 Task: Search one way flight ticket for 4 adults, 2 children, 2 infants in seat and 1 infant on lap in premium economy from Portland: Portland International Airport to Riverton: Central Wyoming Regional Airport (was Riverton Regional) on 8-4-2023. Number of bags: 2 carry on bags. Price is upto 99000. Outbound departure time preference is 14:30.
Action: Mouse moved to (296, 247)
Screenshot: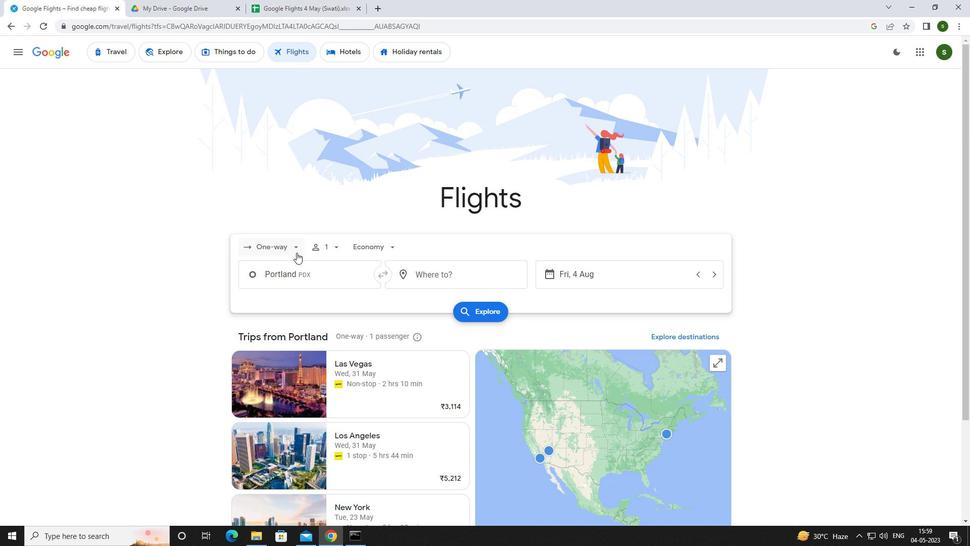 
Action: Mouse pressed left at (296, 247)
Screenshot: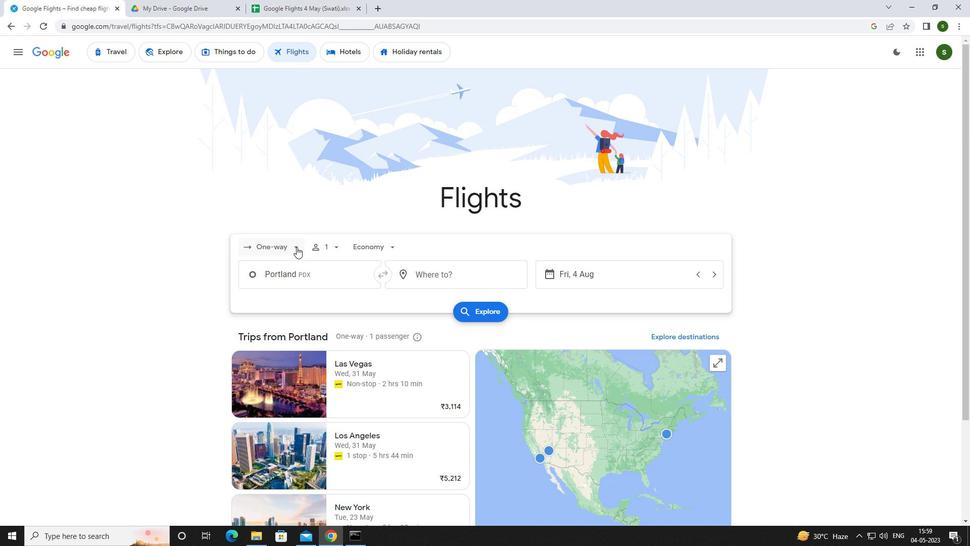 
Action: Mouse moved to (289, 293)
Screenshot: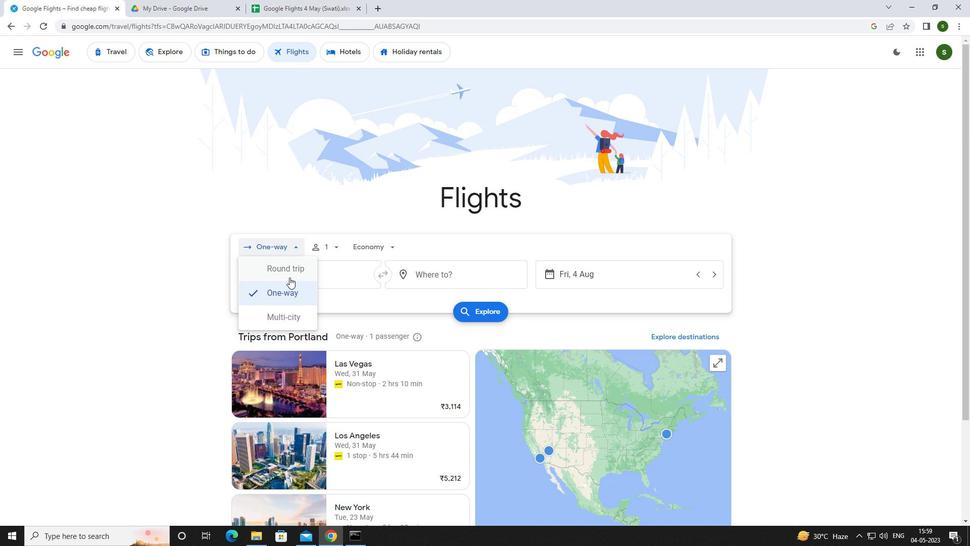
Action: Mouse pressed left at (289, 293)
Screenshot: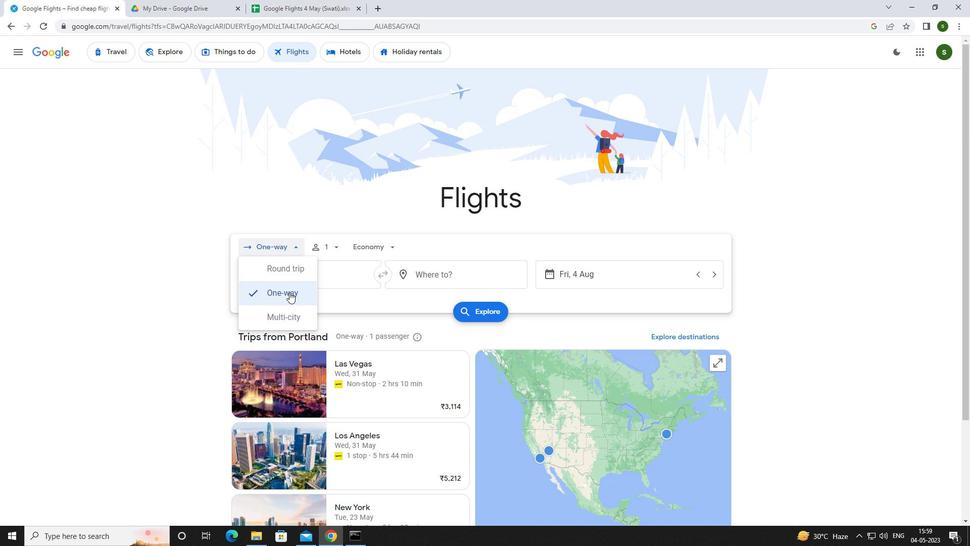 
Action: Mouse moved to (333, 252)
Screenshot: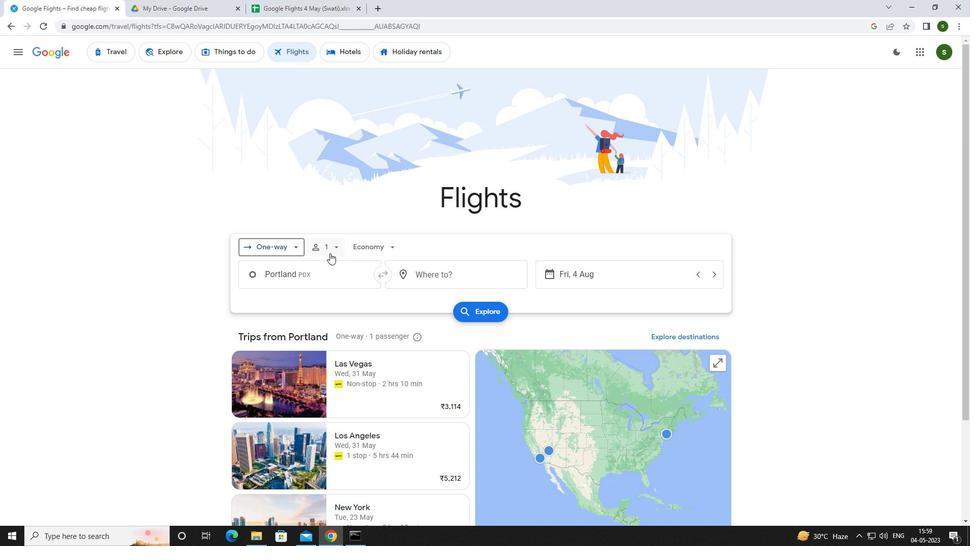 
Action: Mouse pressed left at (333, 252)
Screenshot: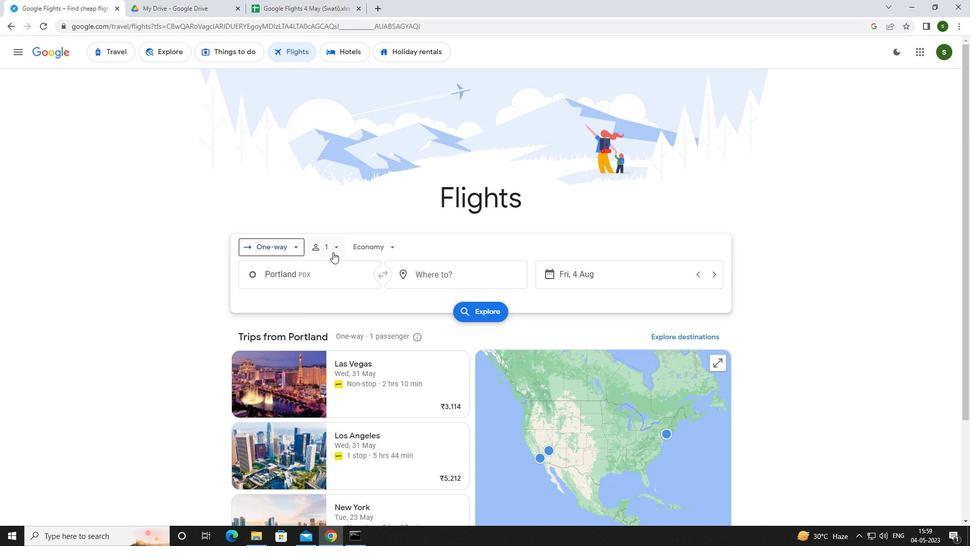 
Action: Mouse moved to (419, 270)
Screenshot: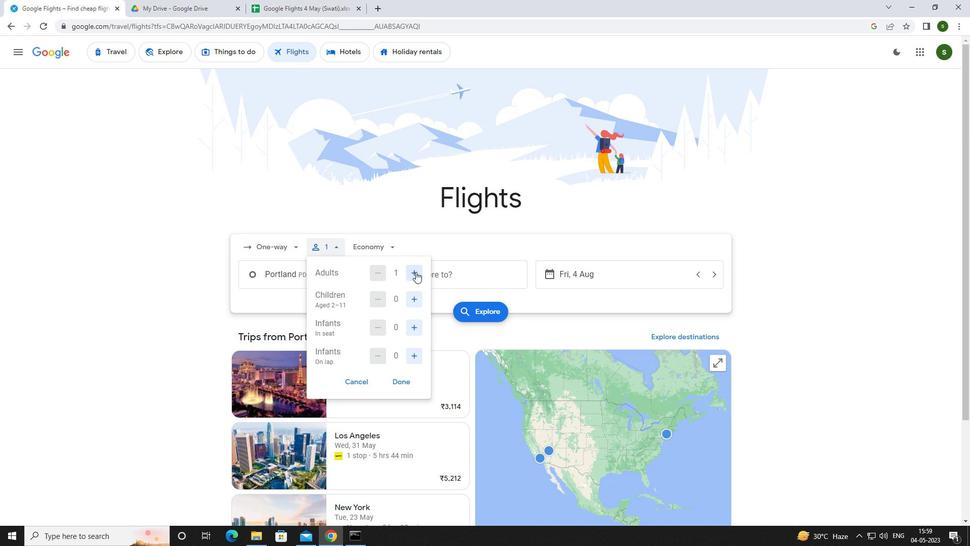 
Action: Mouse pressed left at (419, 270)
Screenshot: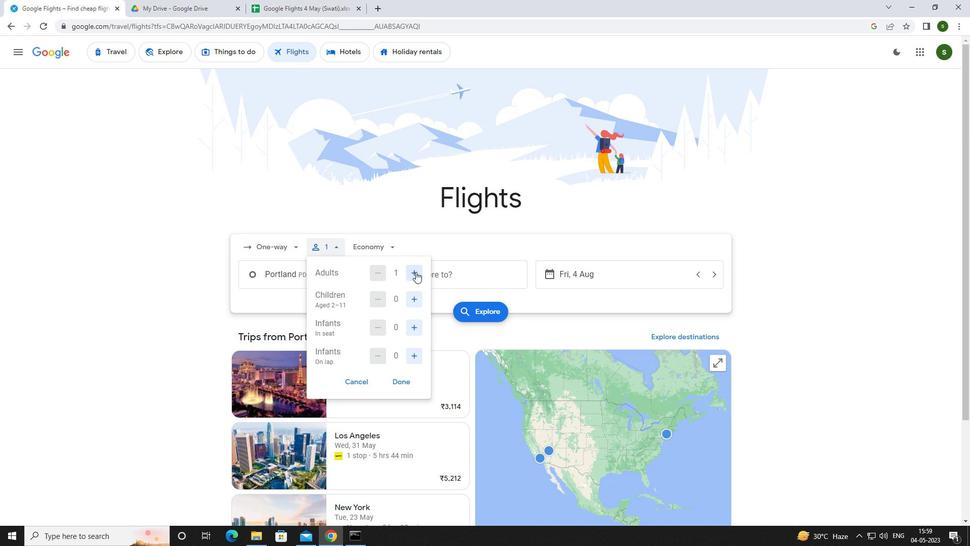 
Action: Mouse pressed left at (419, 270)
Screenshot: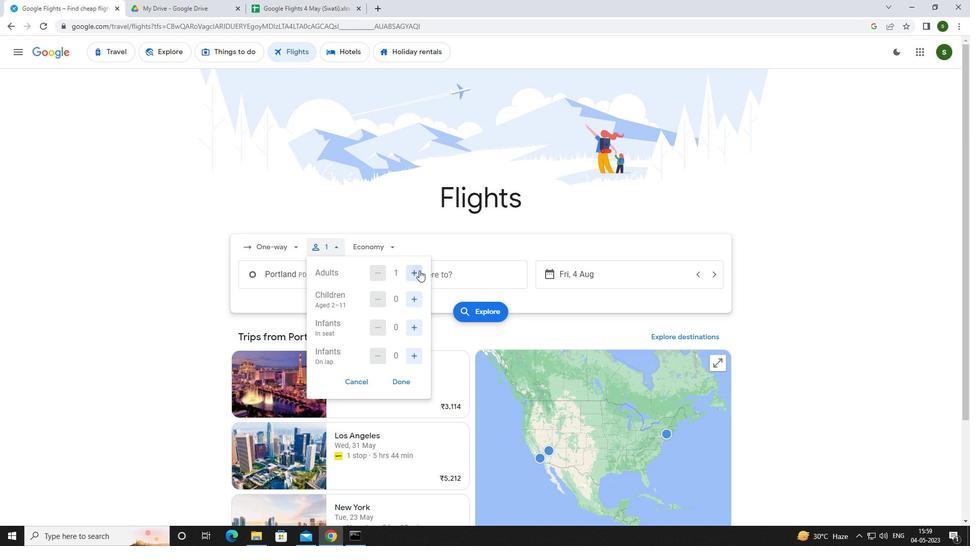 
Action: Mouse pressed left at (419, 270)
Screenshot: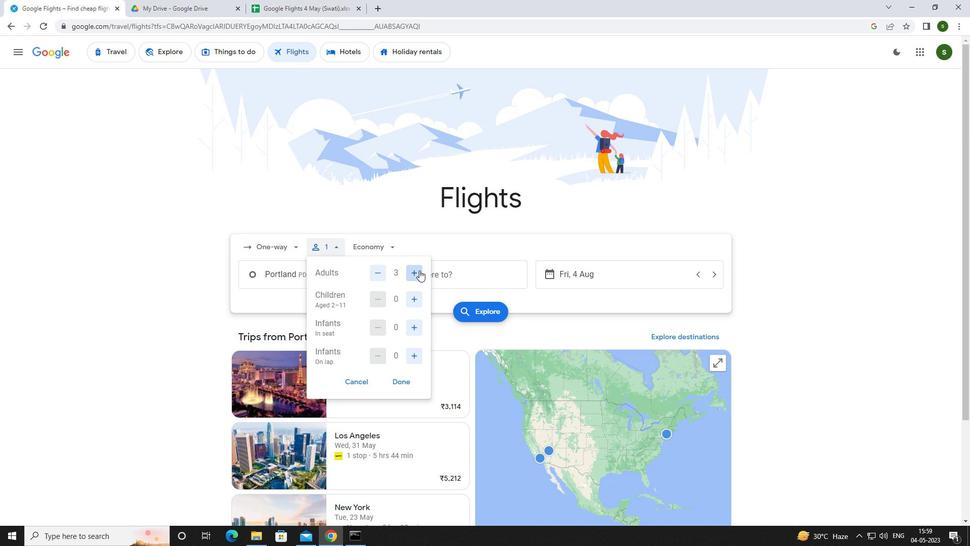 
Action: Mouse moved to (413, 299)
Screenshot: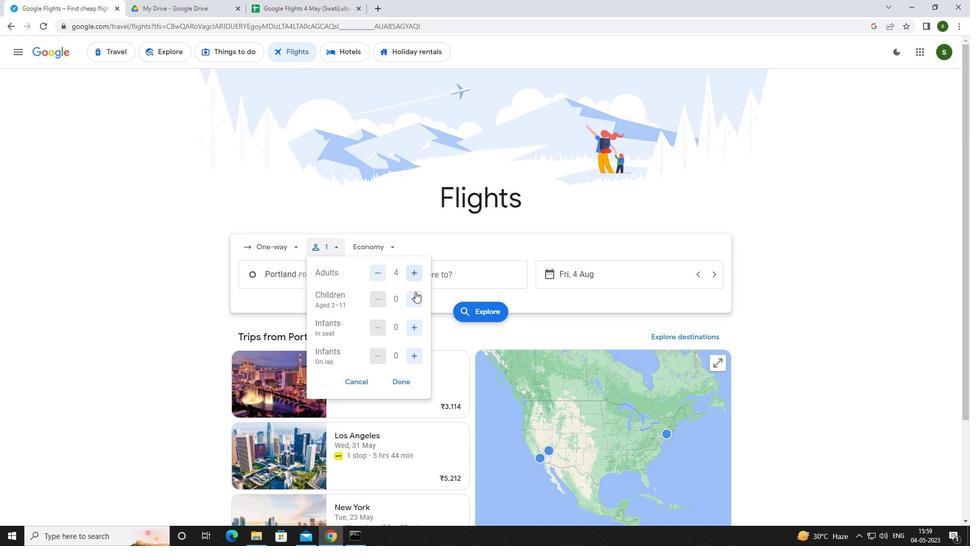 
Action: Mouse pressed left at (413, 299)
Screenshot: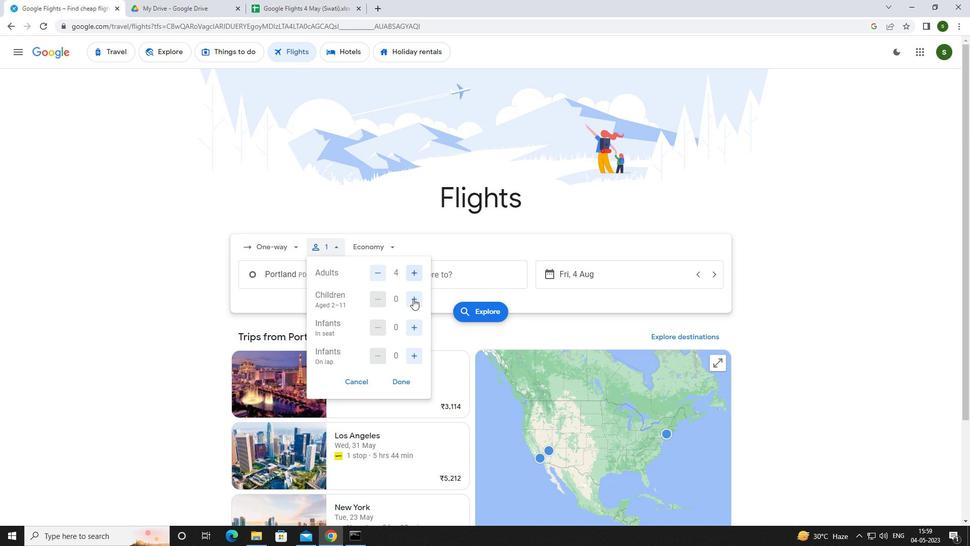
Action: Mouse pressed left at (413, 299)
Screenshot: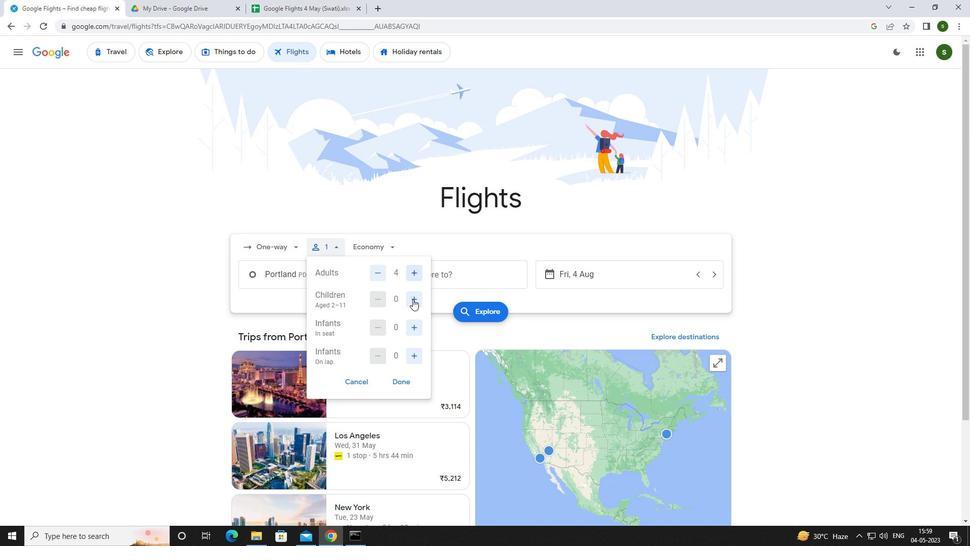 
Action: Mouse moved to (416, 325)
Screenshot: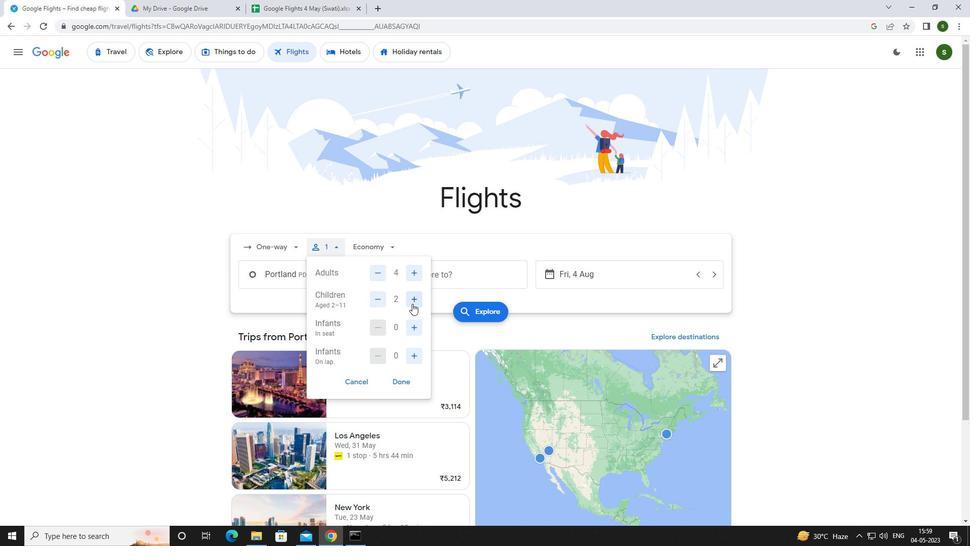 
Action: Mouse pressed left at (416, 325)
Screenshot: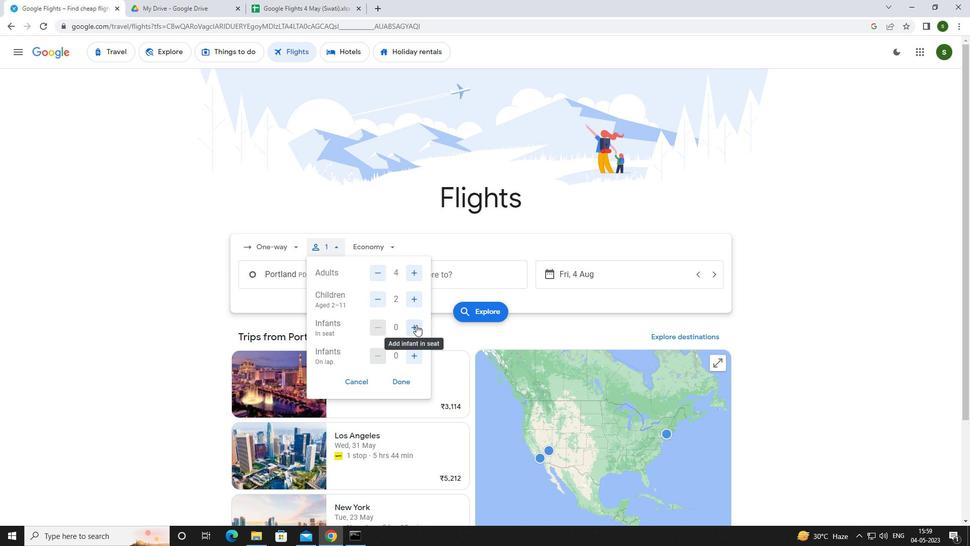 
Action: Mouse pressed left at (416, 325)
Screenshot: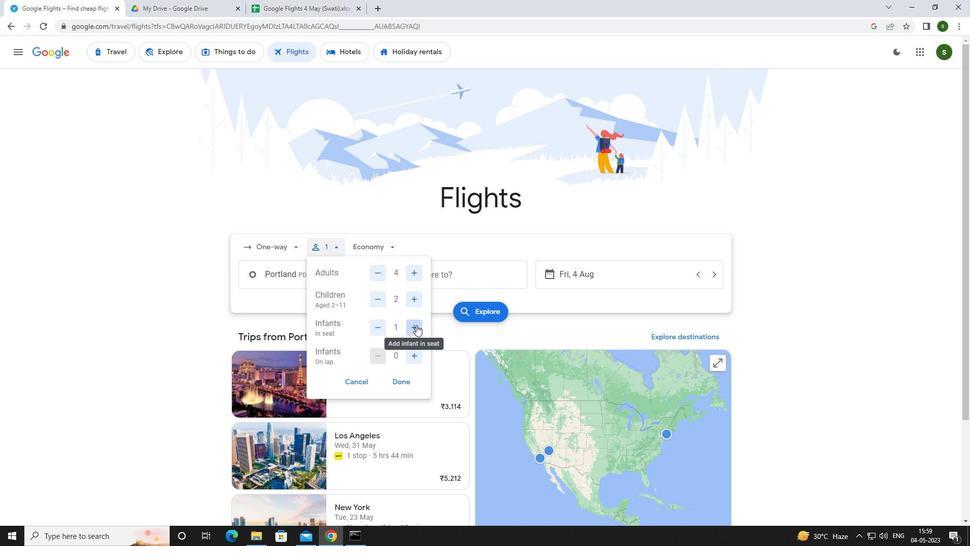 
Action: Mouse moved to (416, 356)
Screenshot: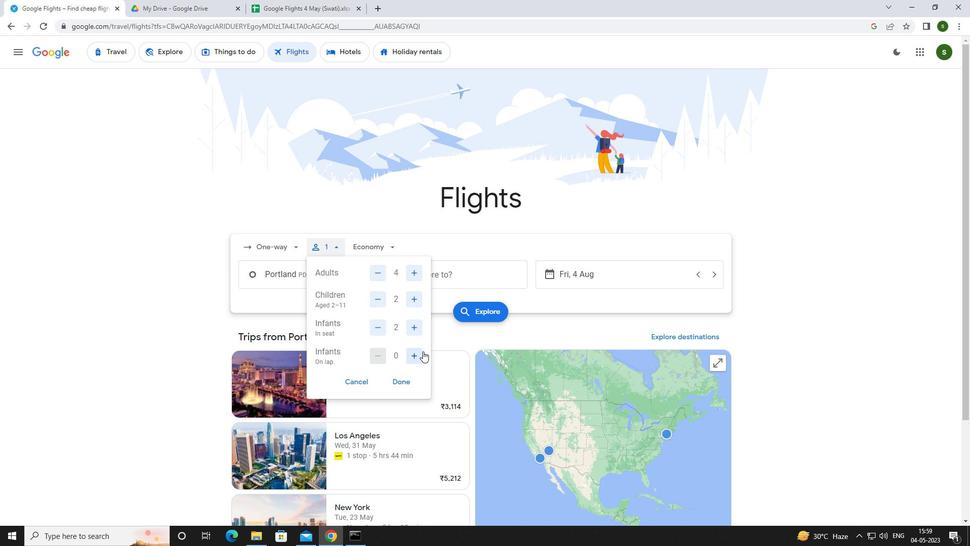 
Action: Mouse pressed left at (416, 356)
Screenshot: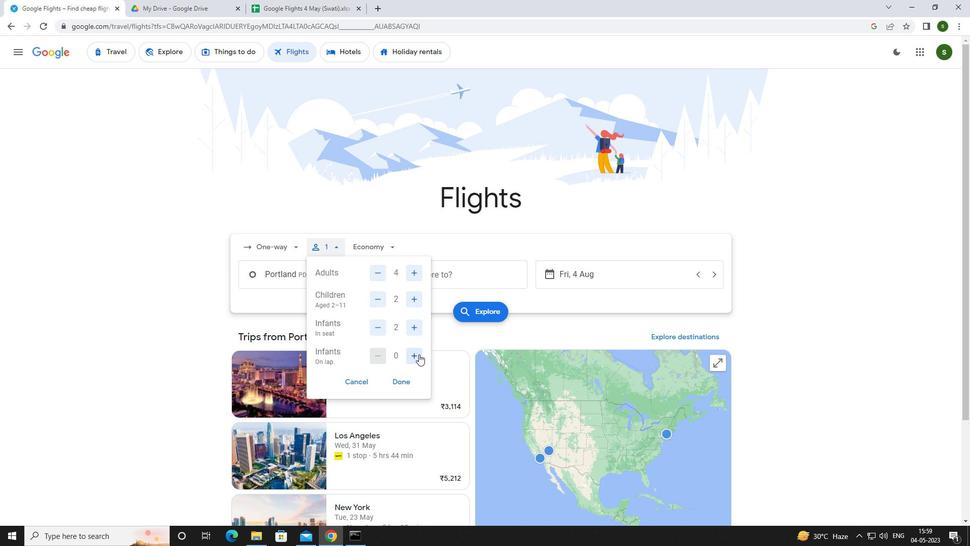 
Action: Mouse moved to (389, 249)
Screenshot: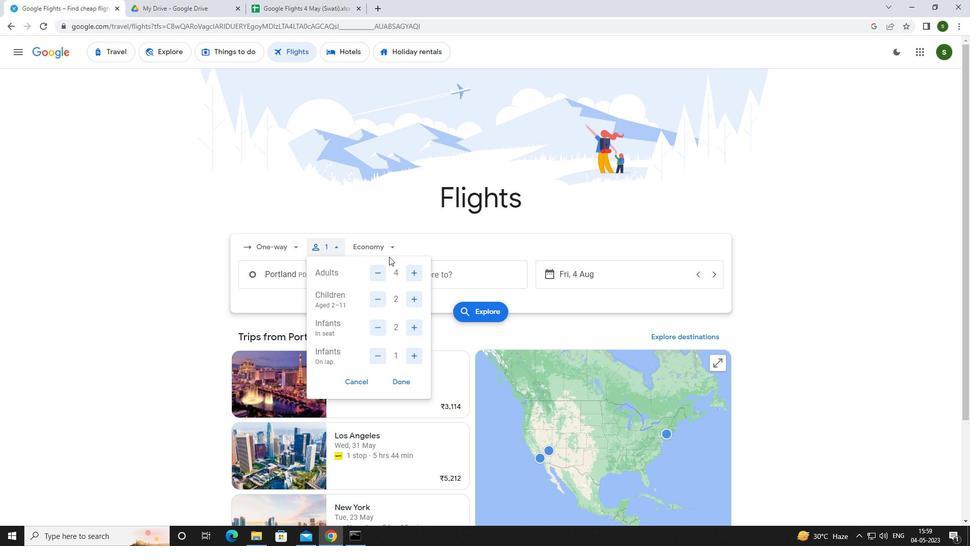 
Action: Mouse pressed left at (389, 249)
Screenshot: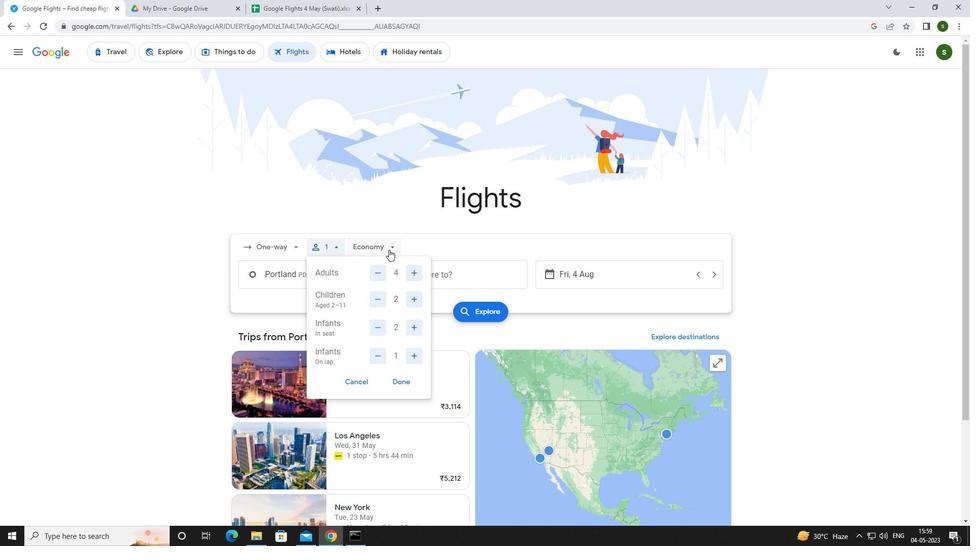 
Action: Mouse moved to (399, 292)
Screenshot: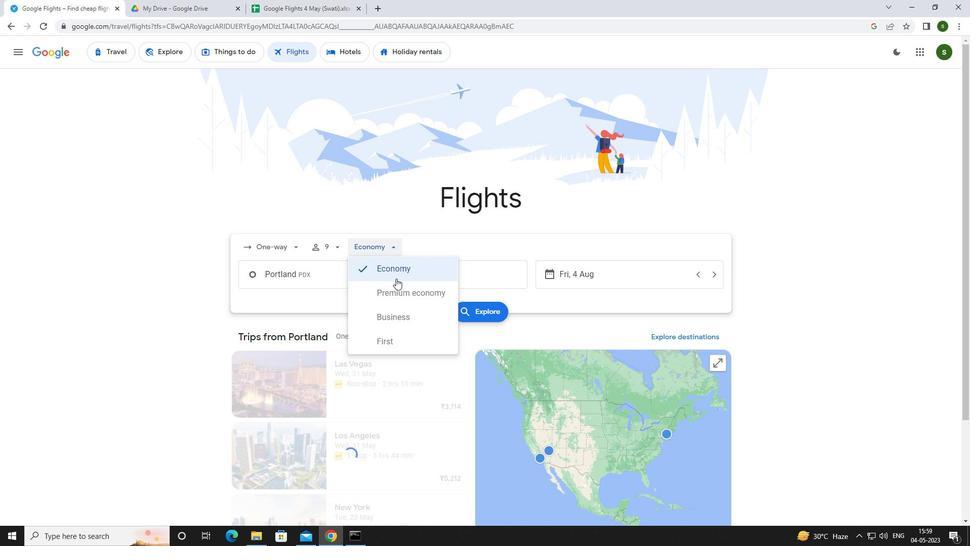 
Action: Mouse pressed left at (399, 292)
Screenshot: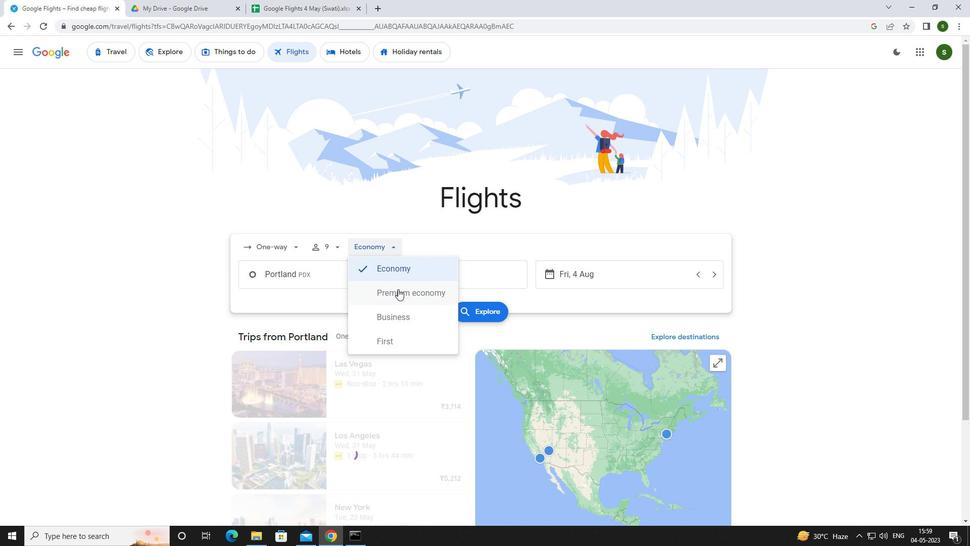 
Action: Mouse moved to (342, 278)
Screenshot: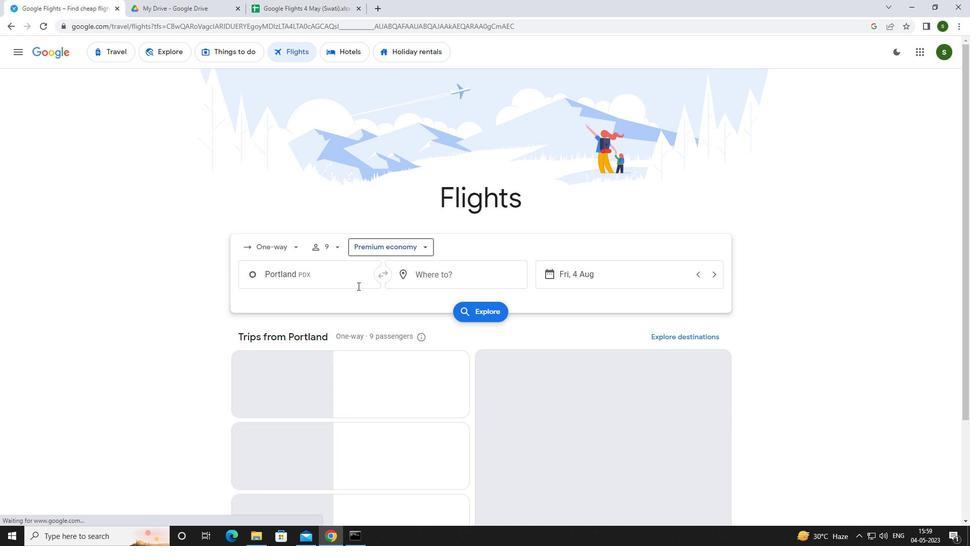 
Action: Mouse pressed left at (342, 278)
Screenshot: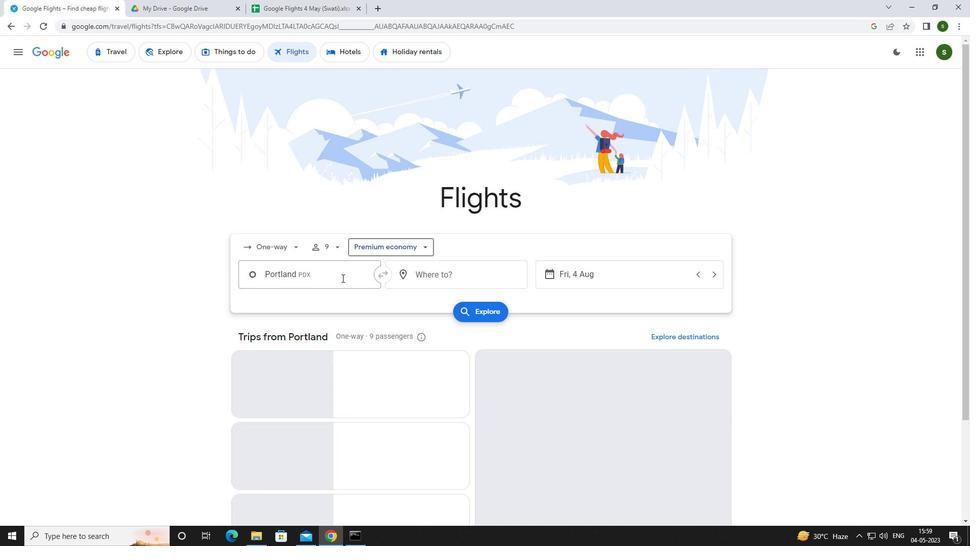 
Action: Mouse moved to (342, 276)
Screenshot: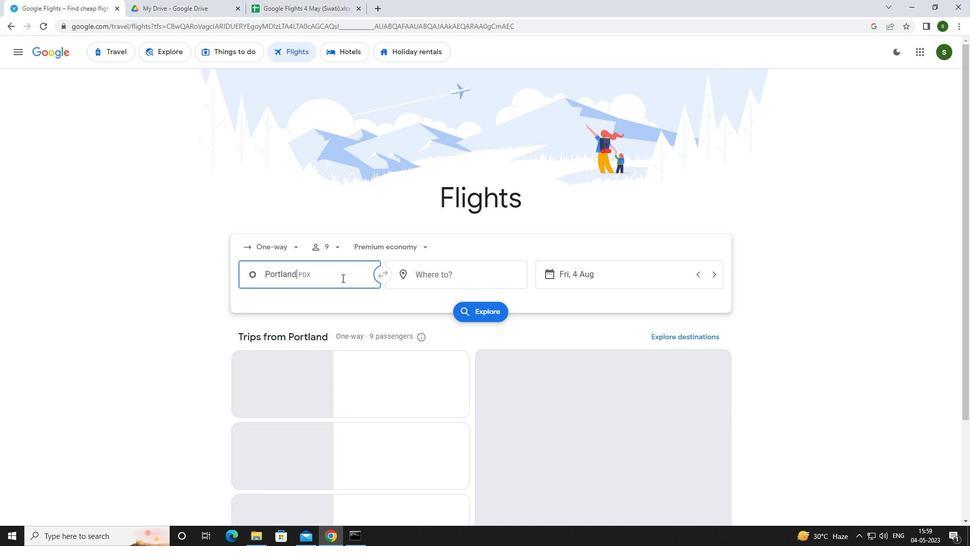
Action: Key pressed <Key.caps_lock>p<Key.caps_lock>ortlan
Screenshot: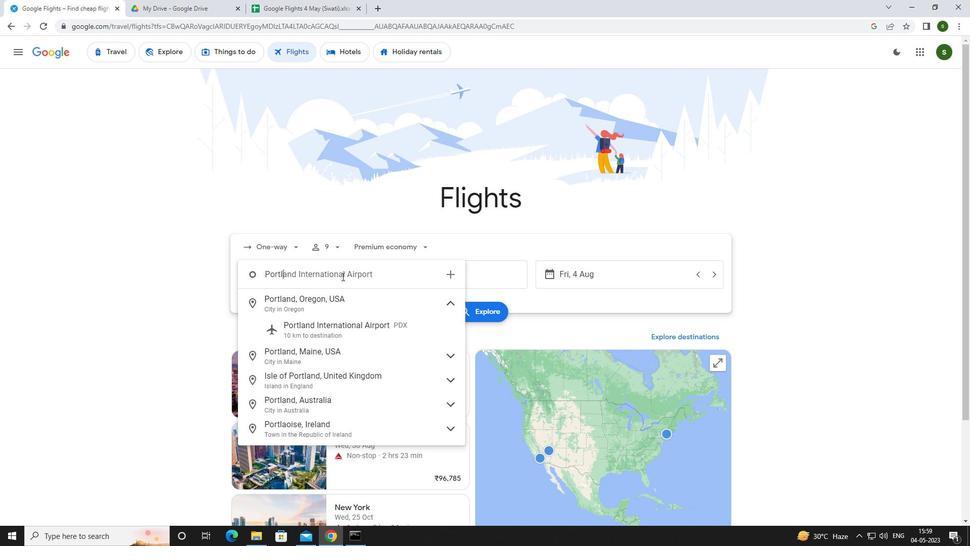 
Action: Mouse moved to (357, 330)
Screenshot: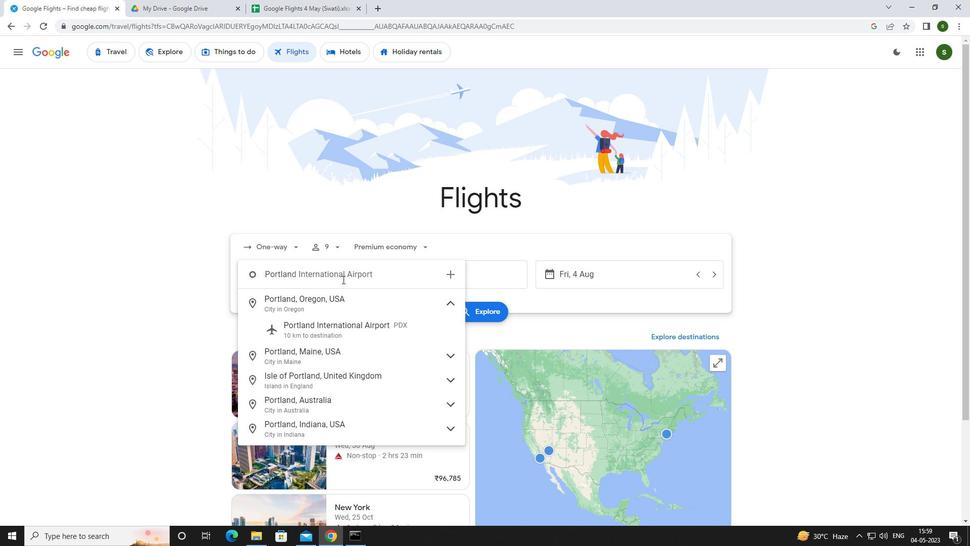
Action: Mouse pressed left at (357, 330)
Screenshot: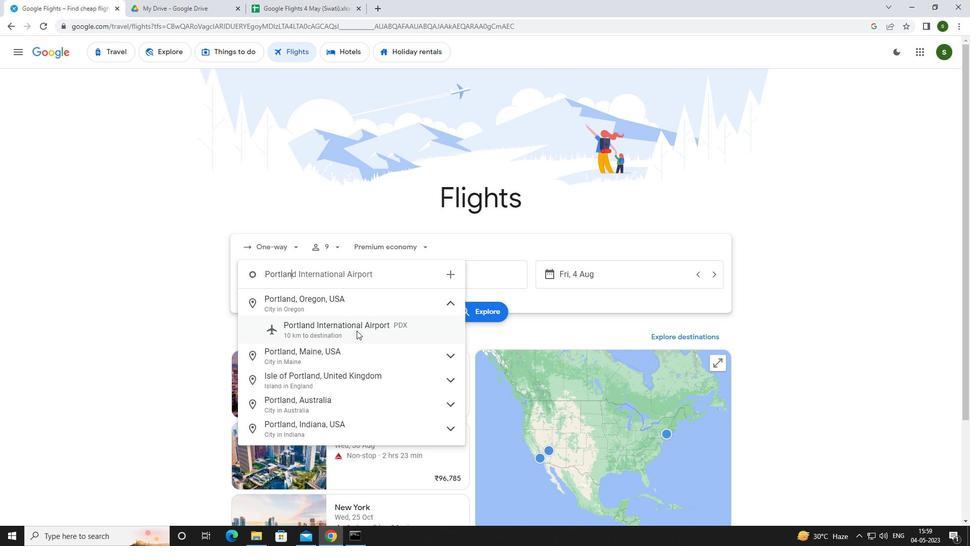 
Action: Mouse moved to (445, 272)
Screenshot: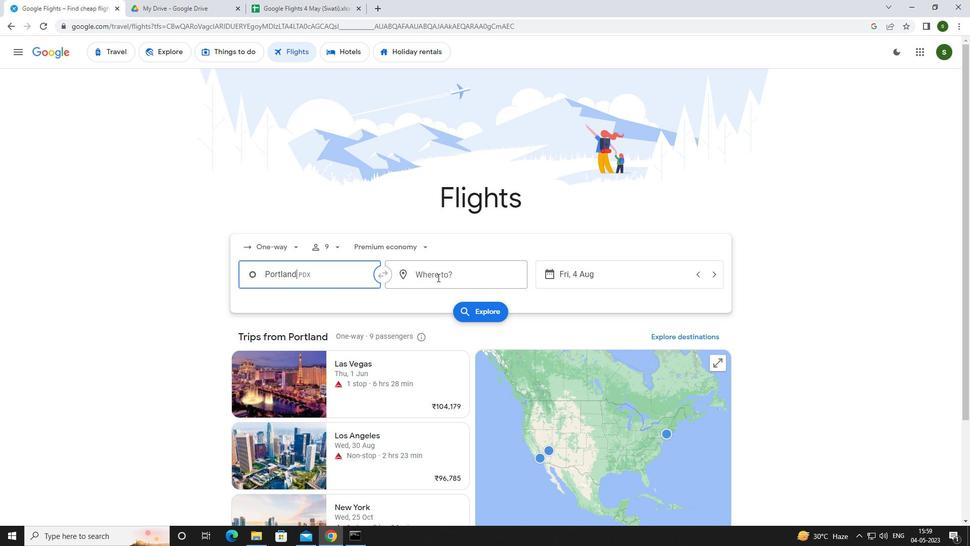 
Action: Mouse pressed left at (445, 272)
Screenshot: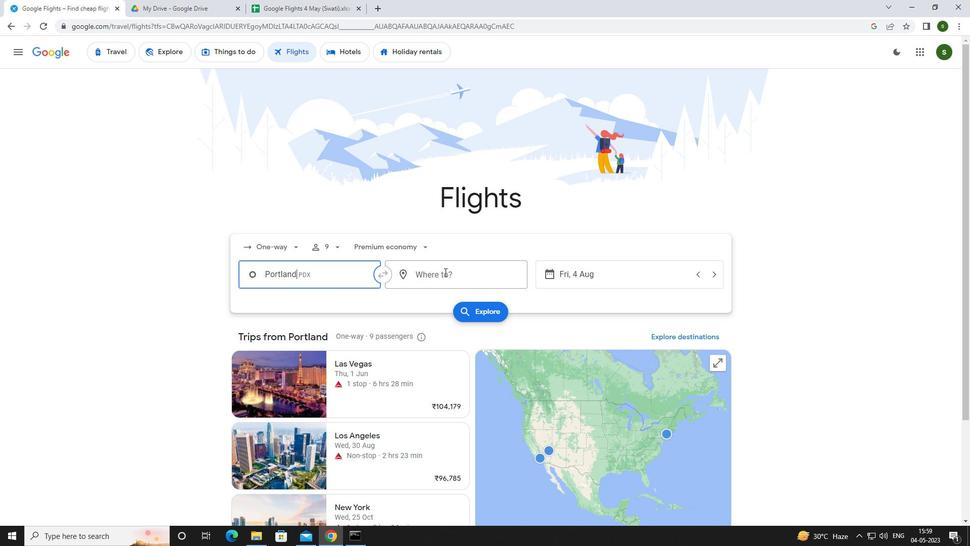
Action: Key pressed <Key.caps_lock>r<Key.caps_lock>ivert
Screenshot: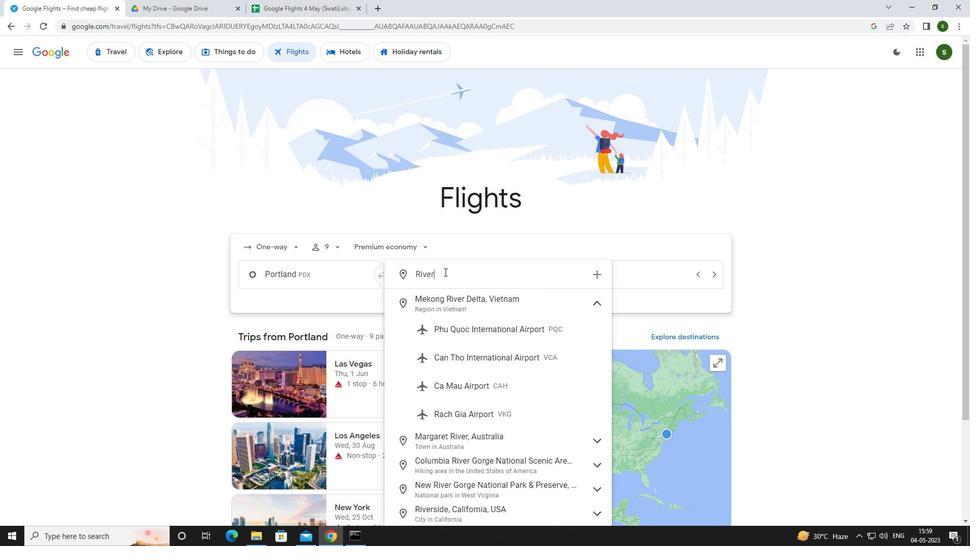 
Action: Mouse moved to (474, 336)
Screenshot: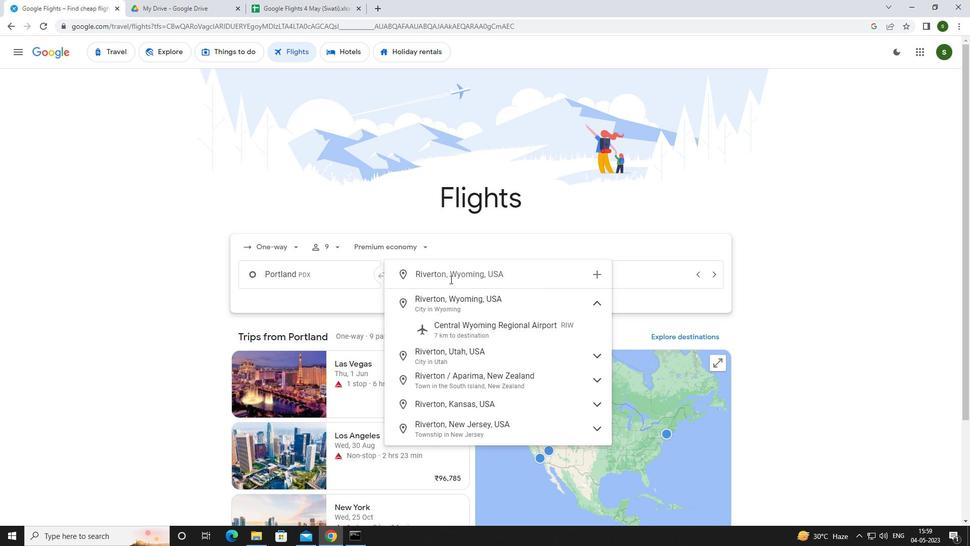 
Action: Mouse pressed left at (474, 336)
Screenshot: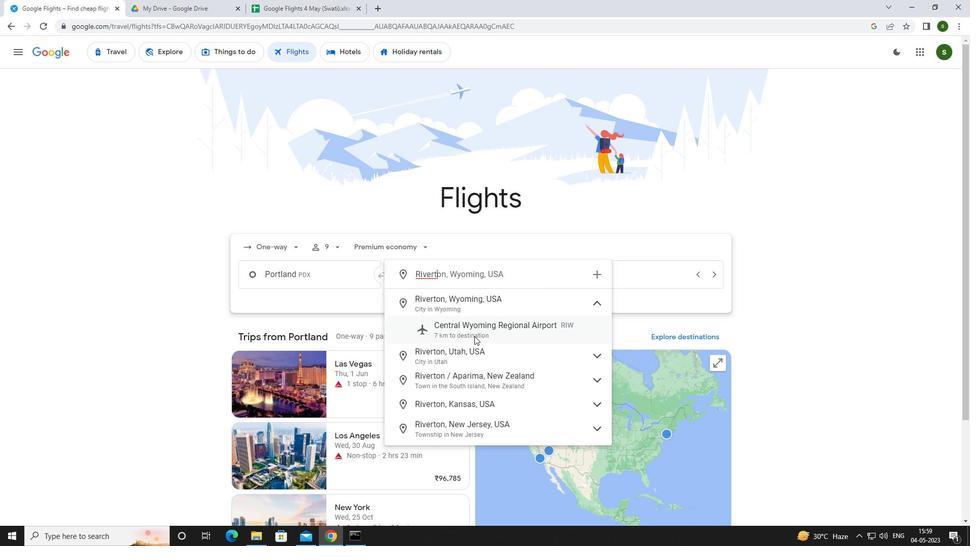 
Action: Mouse moved to (605, 280)
Screenshot: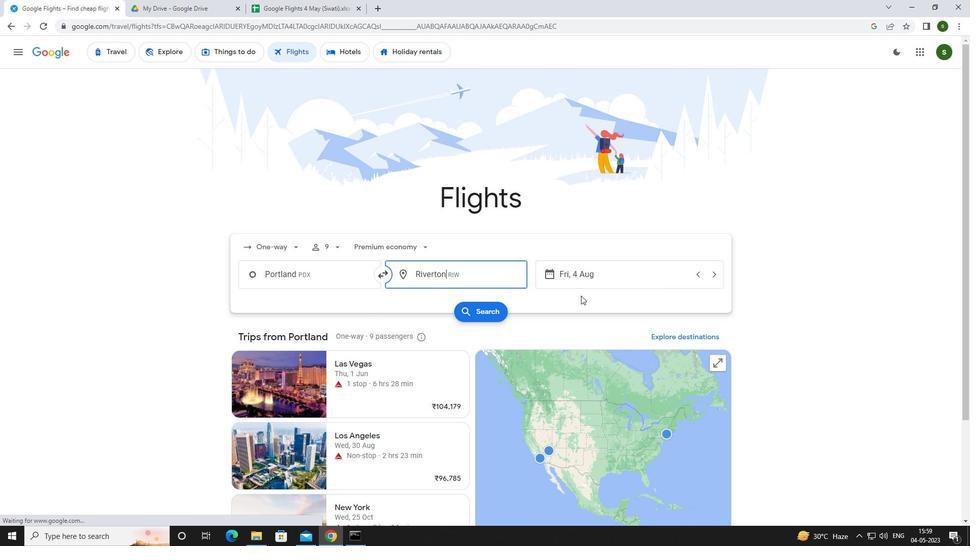 
Action: Mouse pressed left at (605, 280)
Screenshot: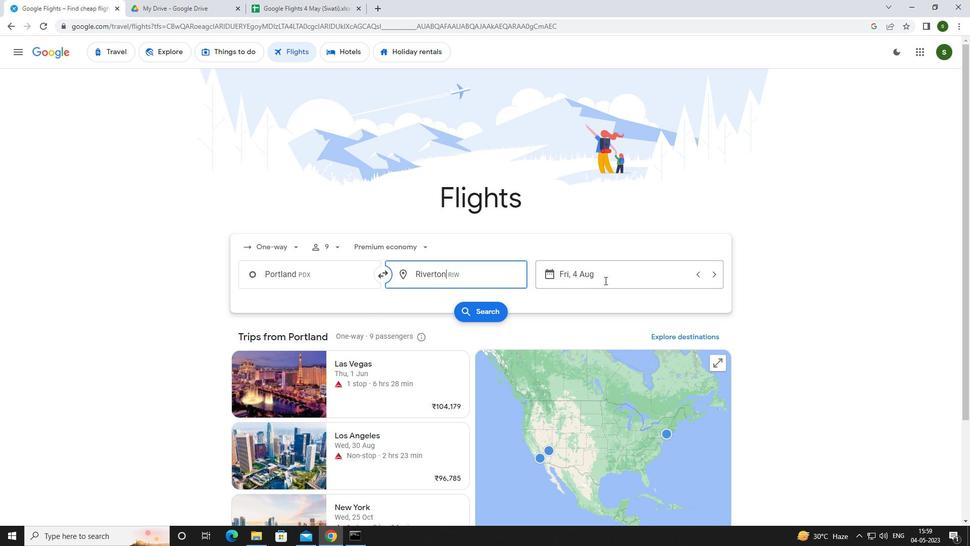 
Action: Mouse moved to (484, 336)
Screenshot: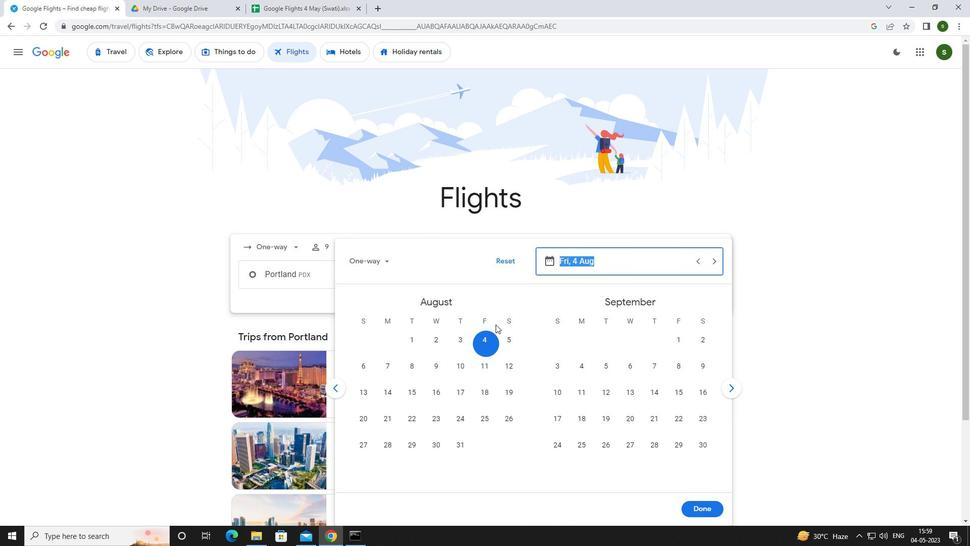 
Action: Mouse pressed left at (484, 336)
Screenshot: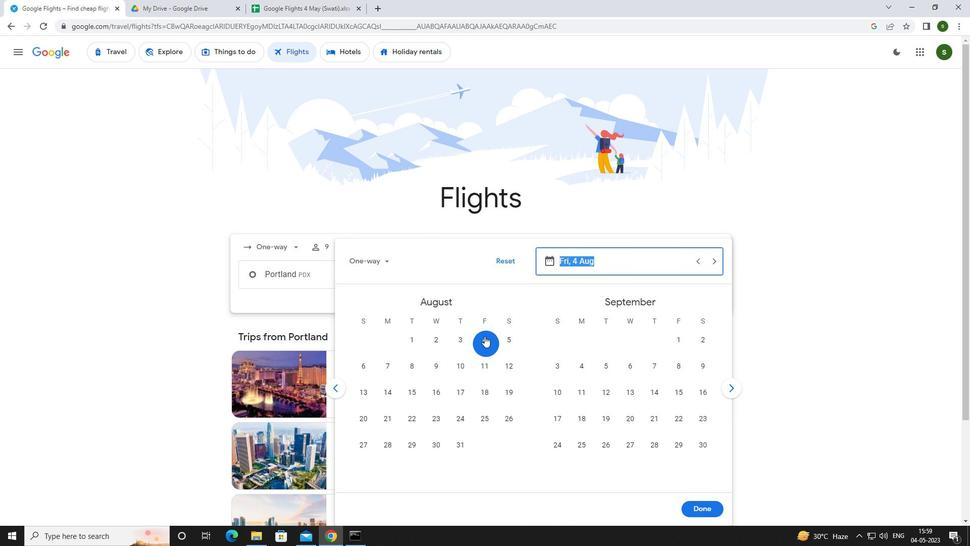 
Action: Mouse moved to (695, 504)
Screenshot: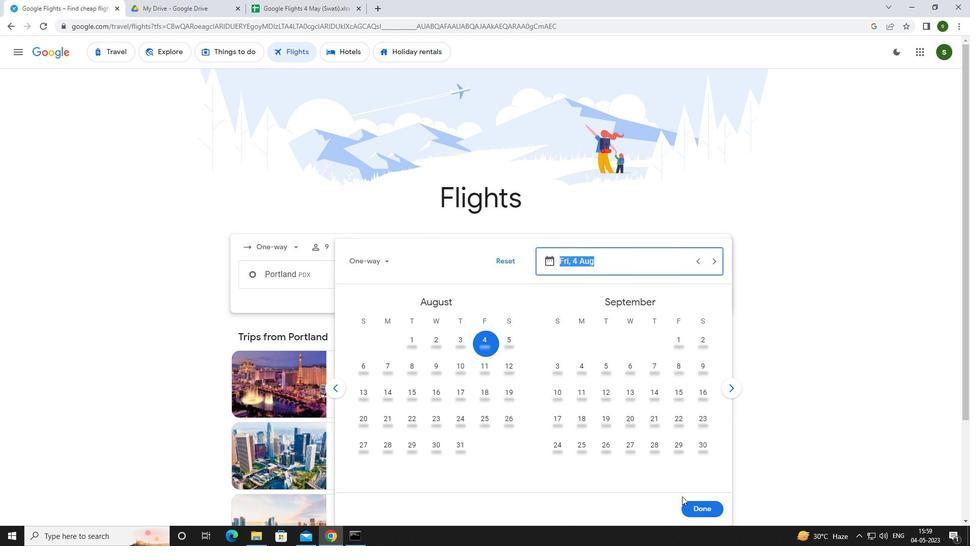 
Action: Mouse pressed left at (695, 504)
Screenshot: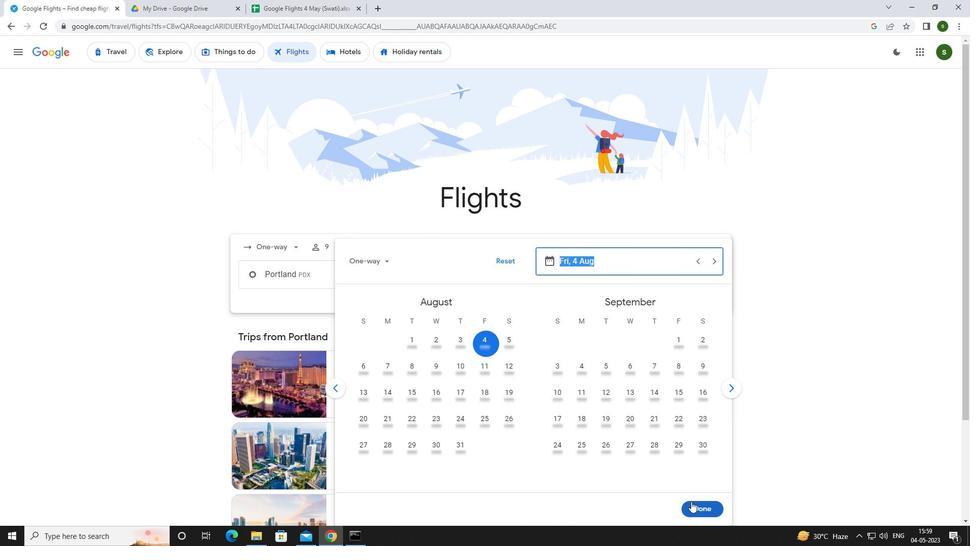 
Action: Mouse moved to (477, 314)
Screenshot: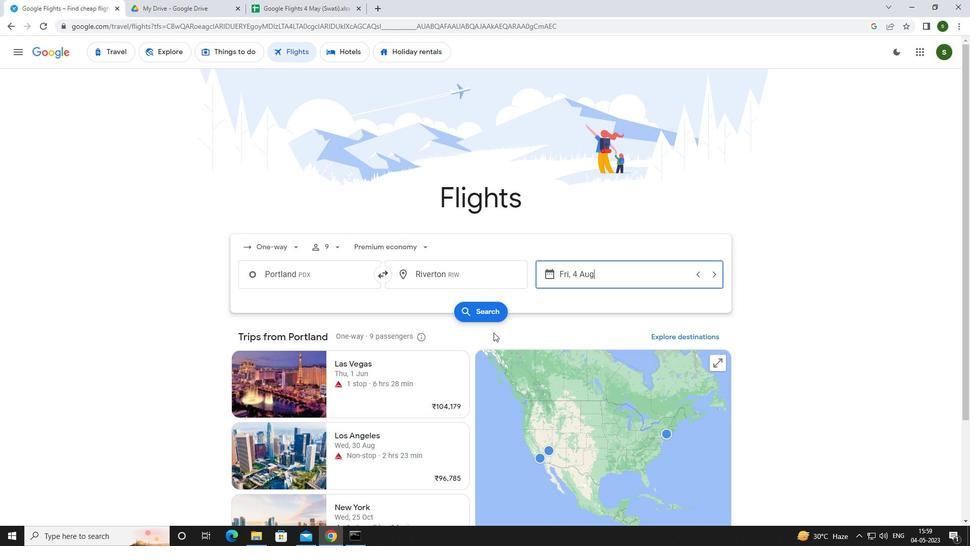 
Action: Mouse pressed left at (477, 314)
Screenshot: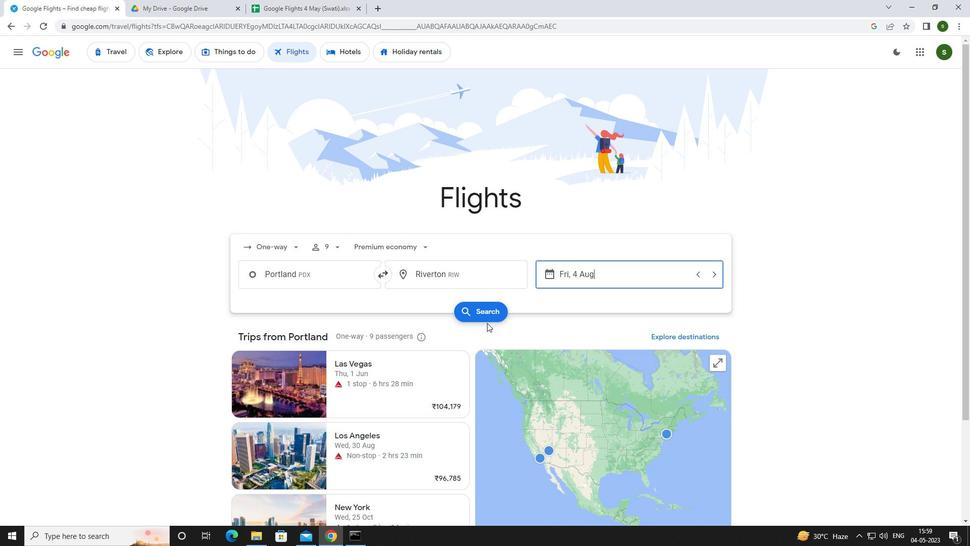 
Action: Mouse moved to (256, 149)
Screenshot: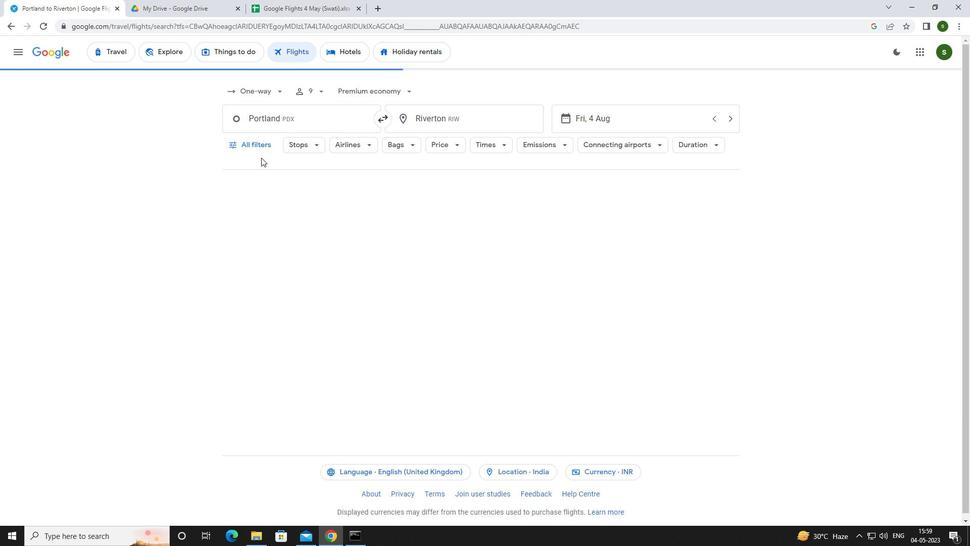 
Action: Mouse pressed left at (256, 149)
Screenshot: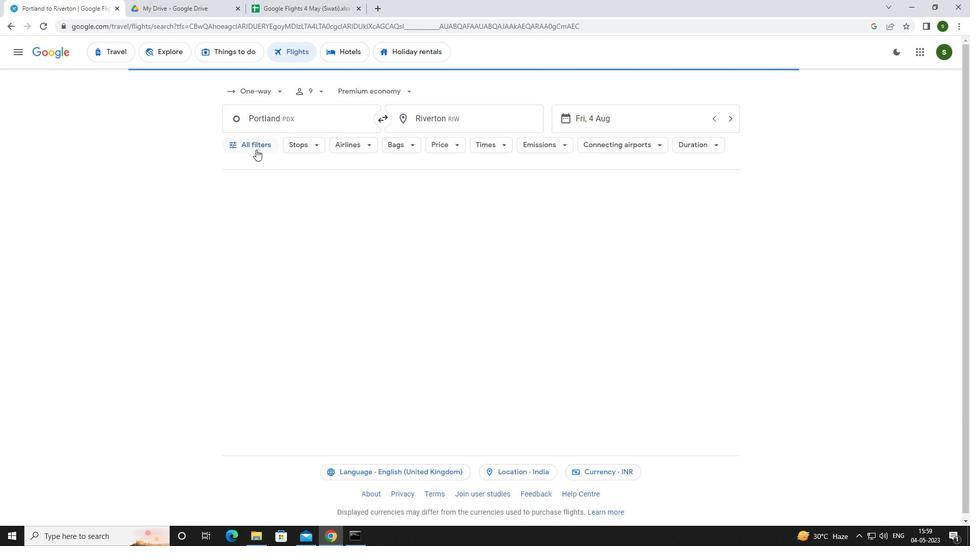 
Action: Mouse moved to (326, 245)
Screenshot: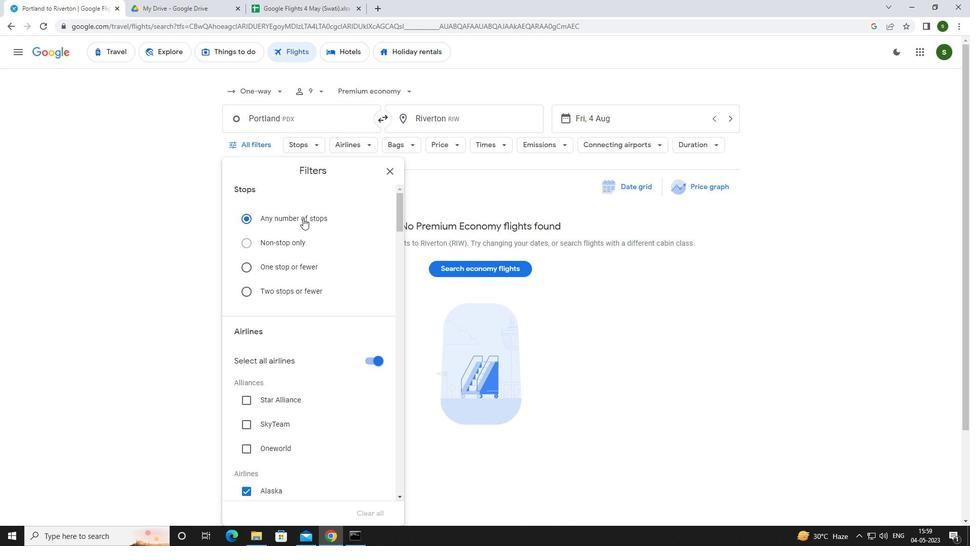 
Action: Mouse scrolled (326, 244) with delta (0, 0)
Screenshot: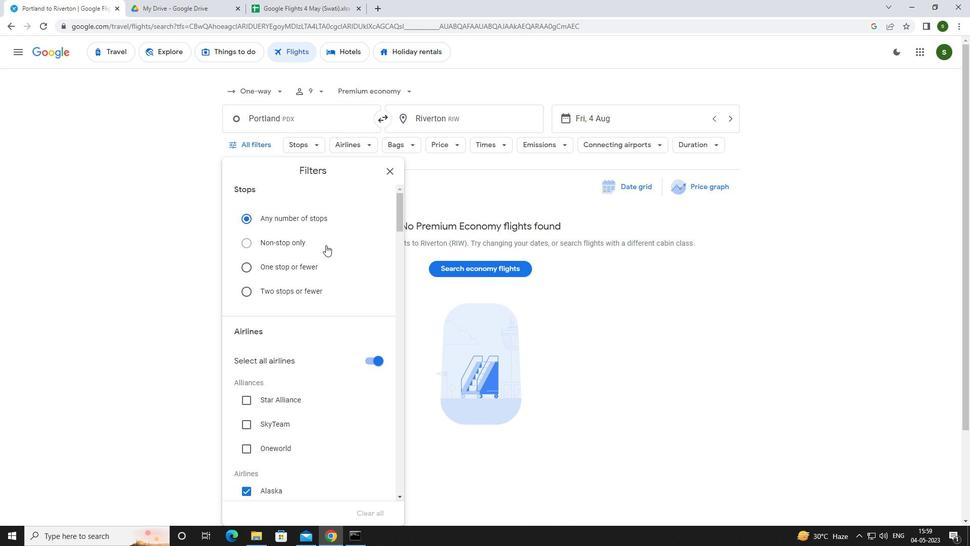 
Action: Mouse scrolled (326, 244) with delta (0, 0)
Screenshot: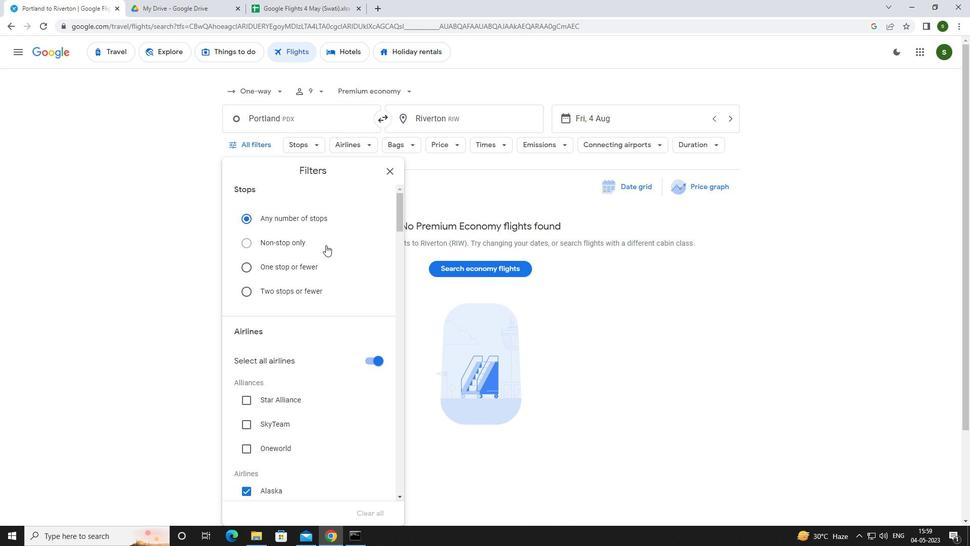 
Action: Mouse scrolled (326, 244) with delta (0, 0)
Screenshot: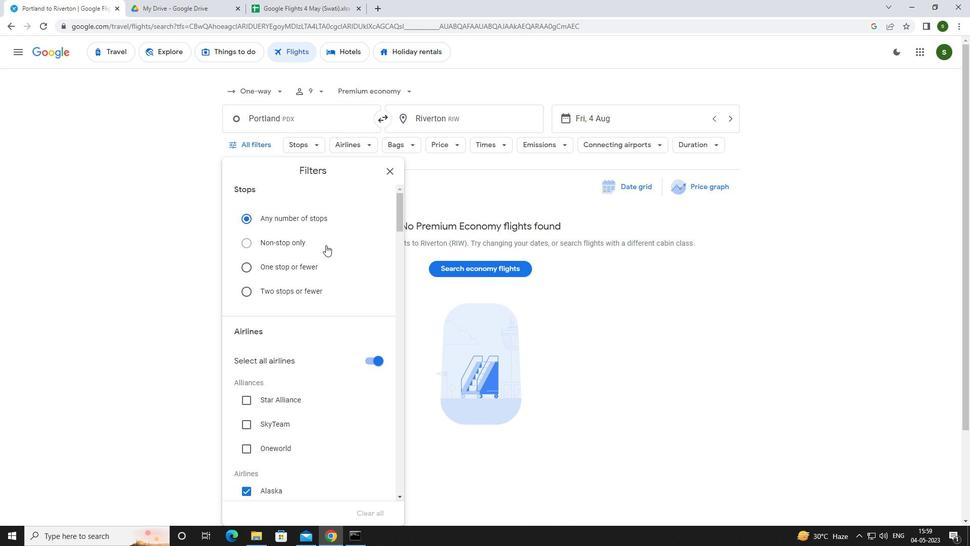 
Action: Mouse scrolled (326, 244) with delta (0, 0)
Screenshot: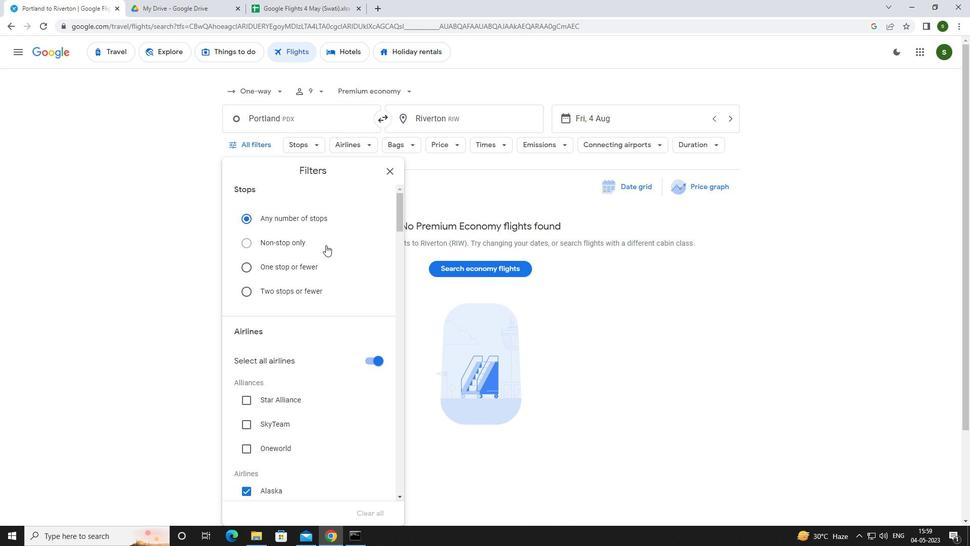 
Action: Mouse scrolled (326, 244) with delta (0, 0)
Screenshot: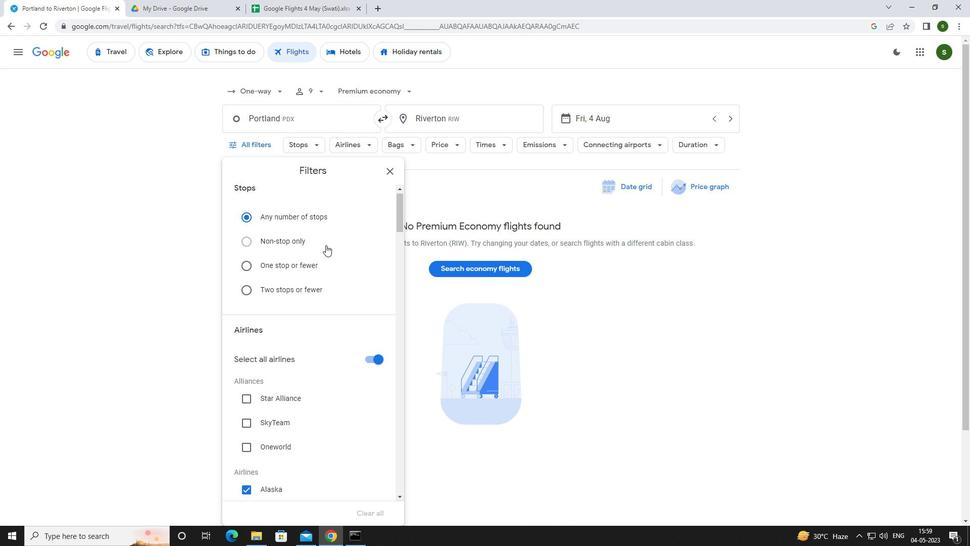 
Action: Mouse scrolled (326, 244) with delta (0, 0)
Screenshot: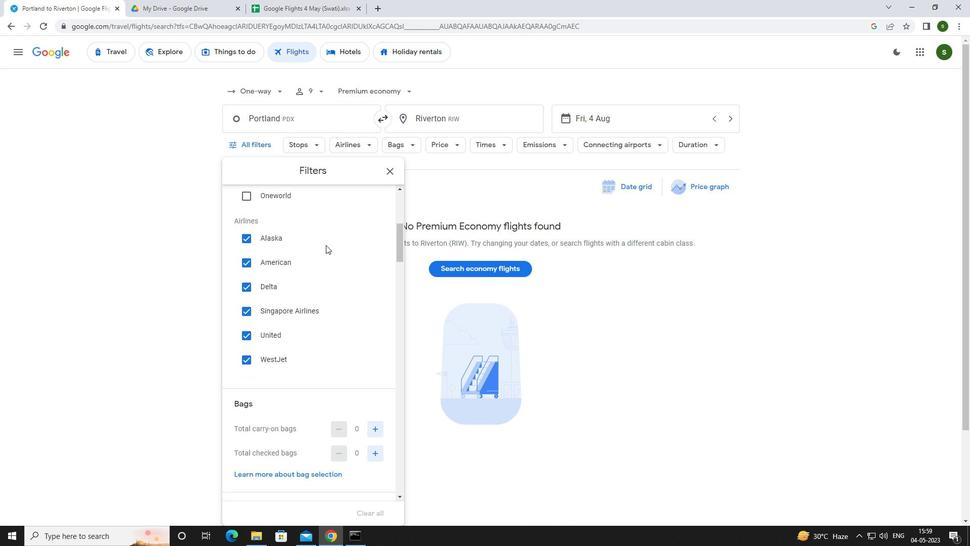 
Action: Mouse scrolled (326, 244) with delta (0, 0)
Screenshot: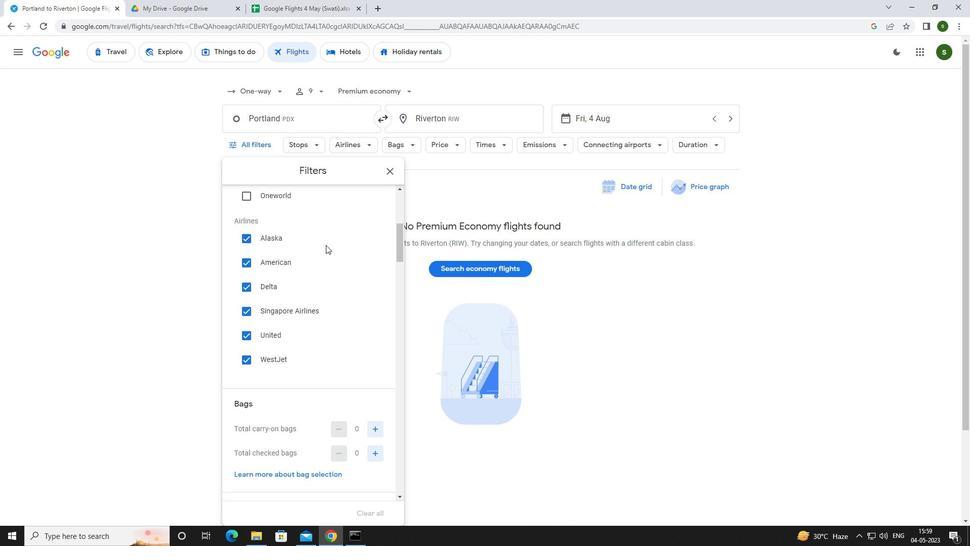 
Action: Mouse scrolled (326, 244) with delta (0, 0)
Screenshot: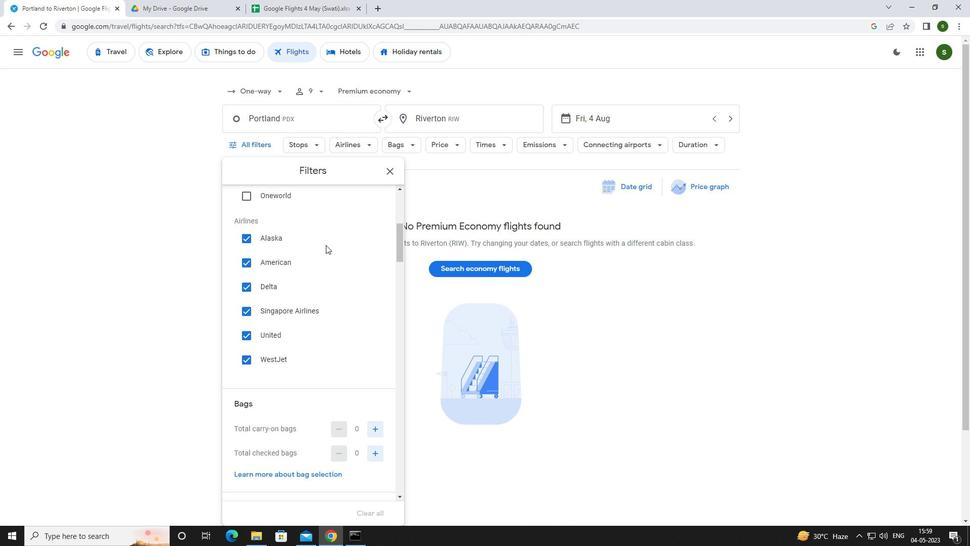 
Action: Mouse moved to (369, 278)
Screenshot: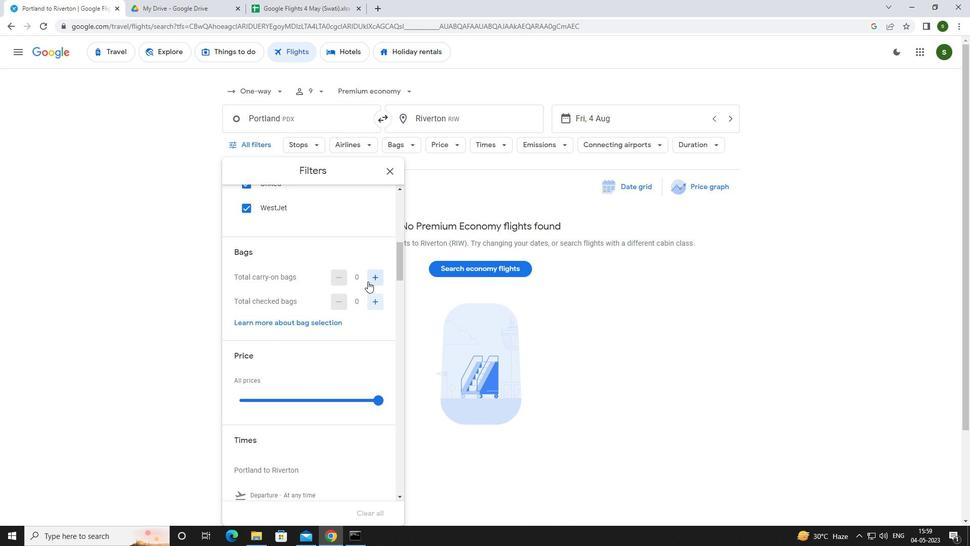 
Action: Mouse pressed left at (369, 278)
Screenshot: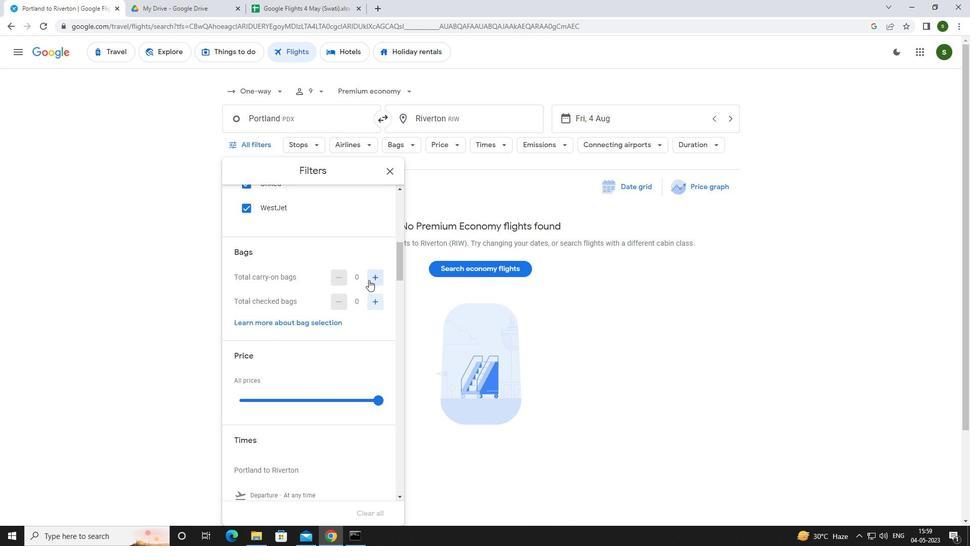 
Action: Mouse pressed left at (369, 278)
Screenshot: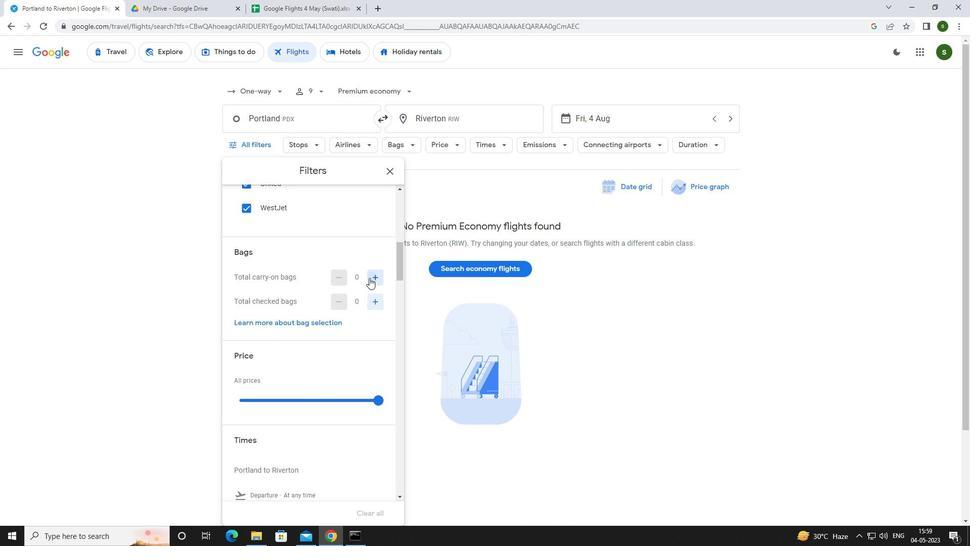 
Action: Mouse moved to (378, 401)
Screenshot: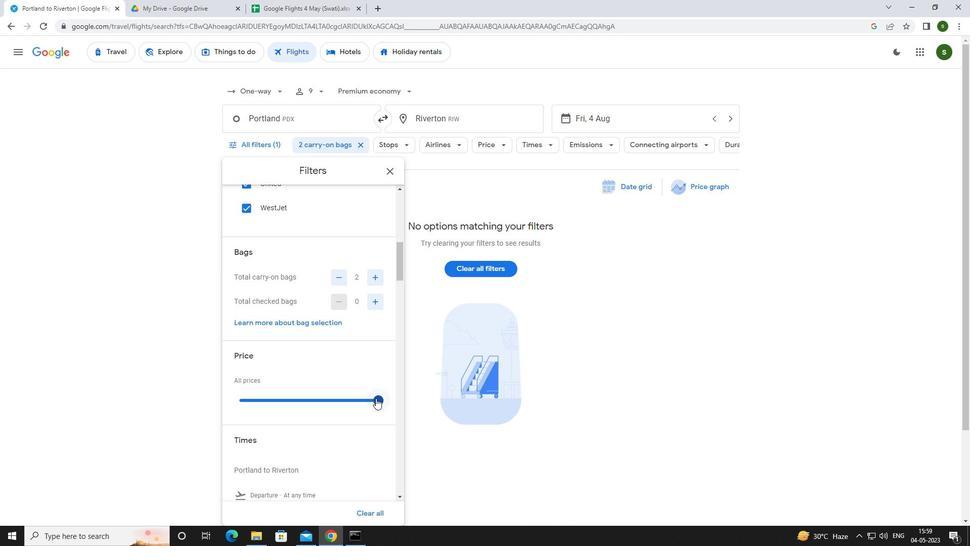
Action: Mouse pressed left at (378, 401)
Screenshot: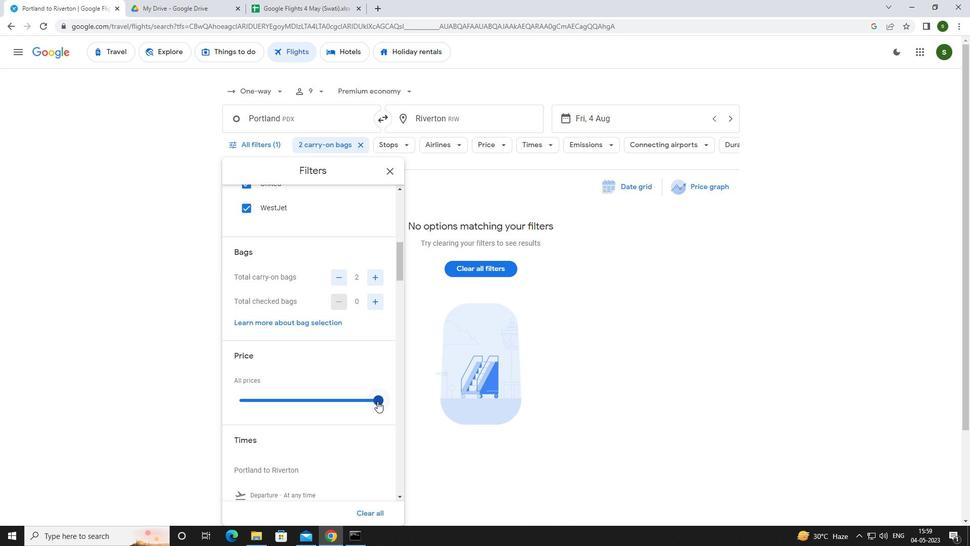 
Action: Mouse moved to (376, 398)
Screenshot: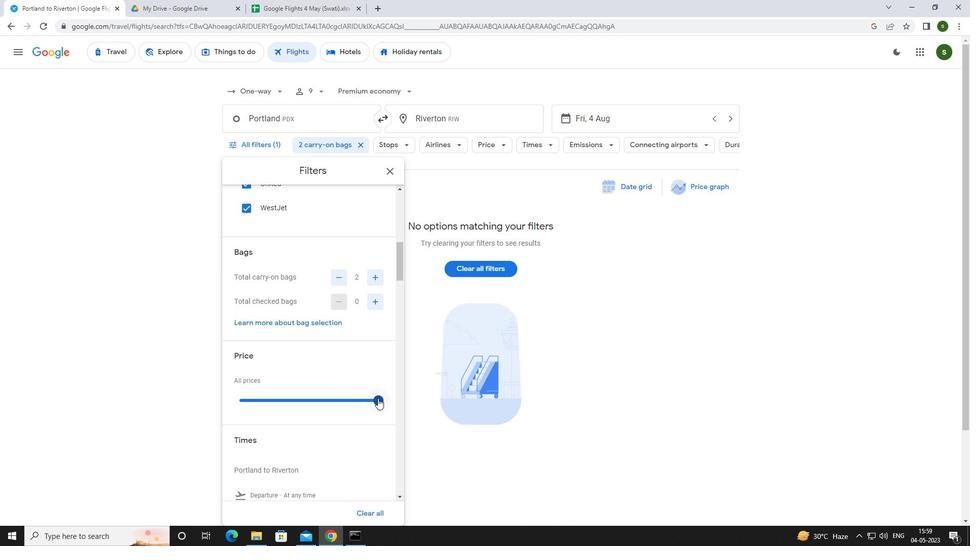 
Action: Mouse scrolled (376, 397) with delta (0, 0)
Screenshot: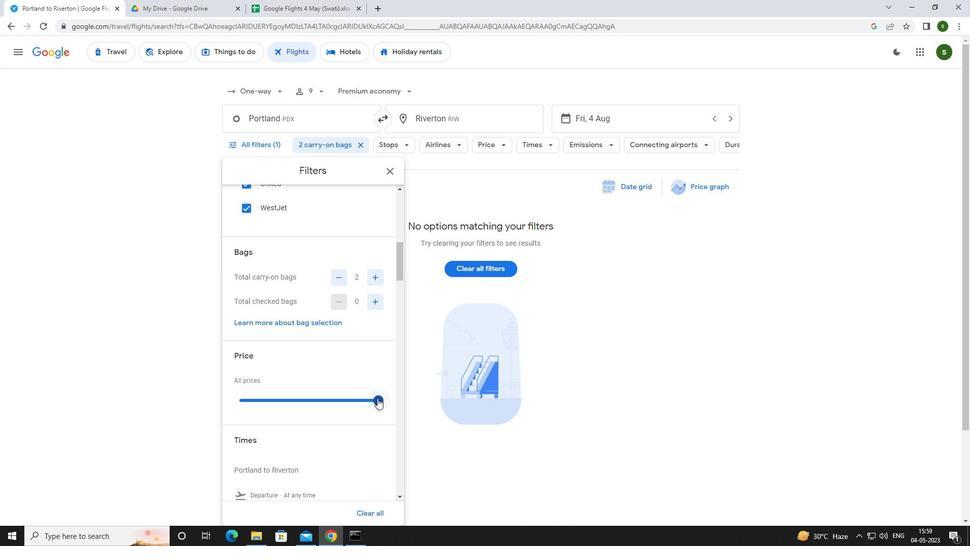 
Action: Mouse moved to (375, 398)
Screenshot: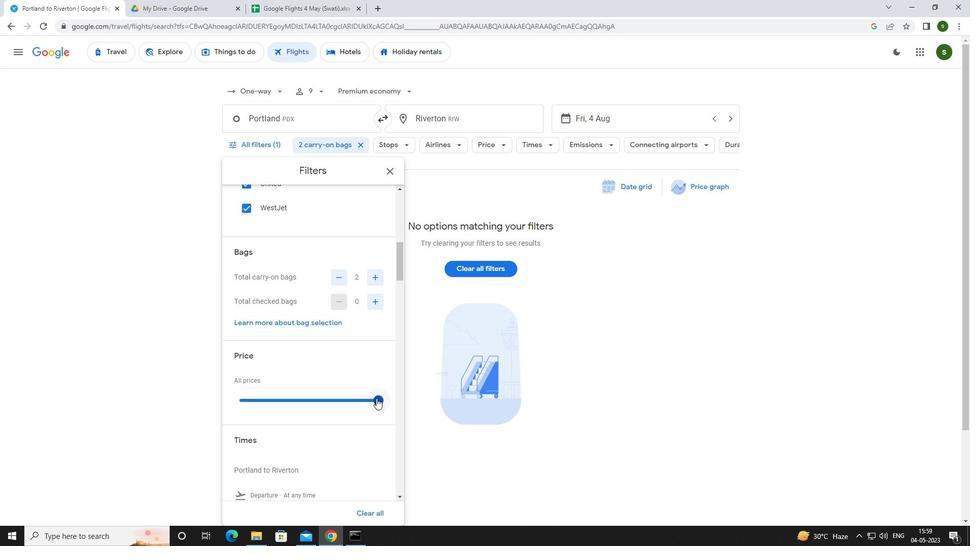 
Action: Mouse scrolled (375, 397) with delta (0, 0)
Screenshot: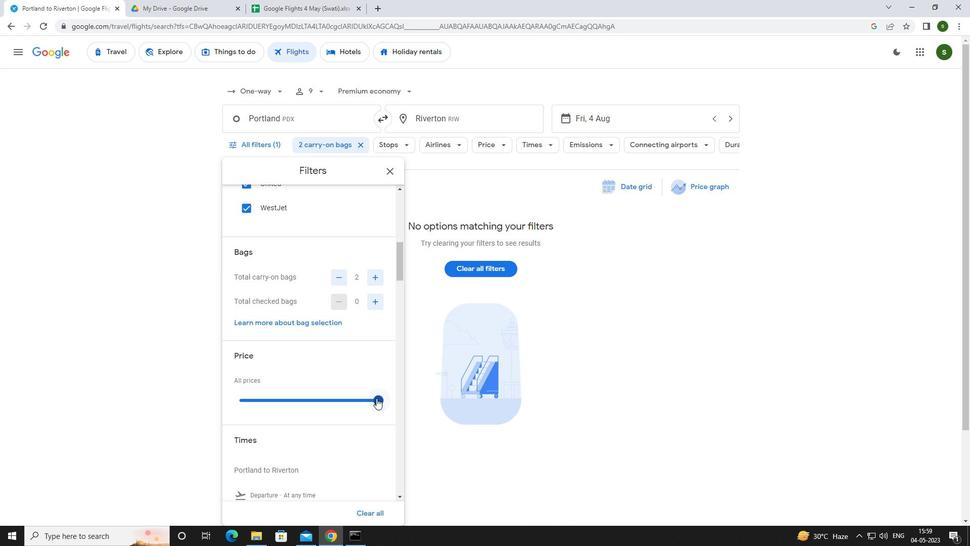 
Action: Mouse moved to (239, 417)
Screenshot: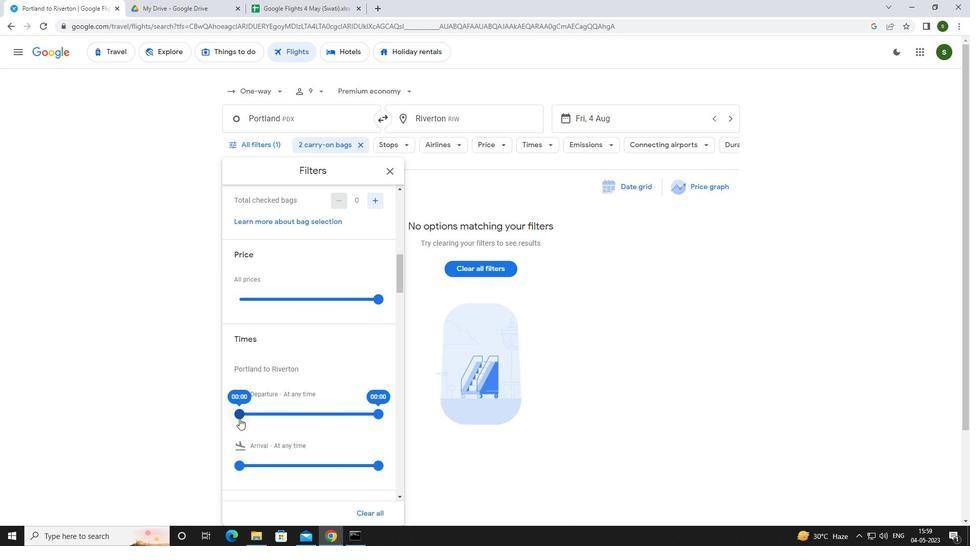 
Action: Mouse pressed left at (239, 417)
Screenshot: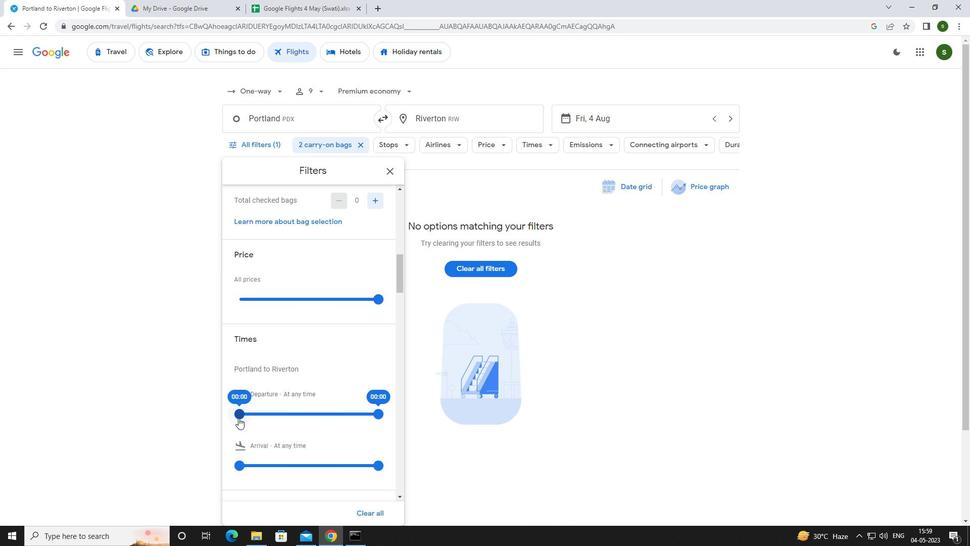 
Action: Mouse moved to (562, 393)
Screenshot: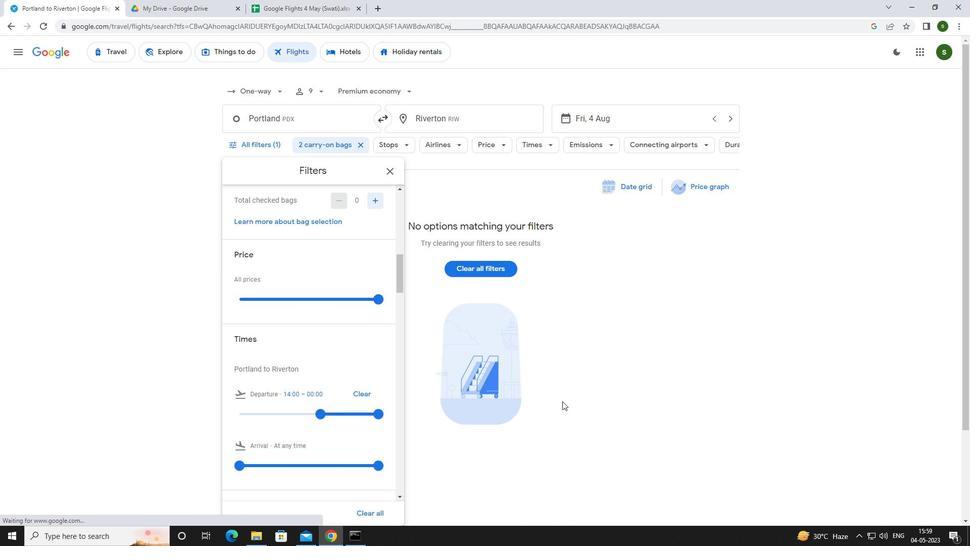 
Action: Mouse pressed left at (562, 393)
Screenshot: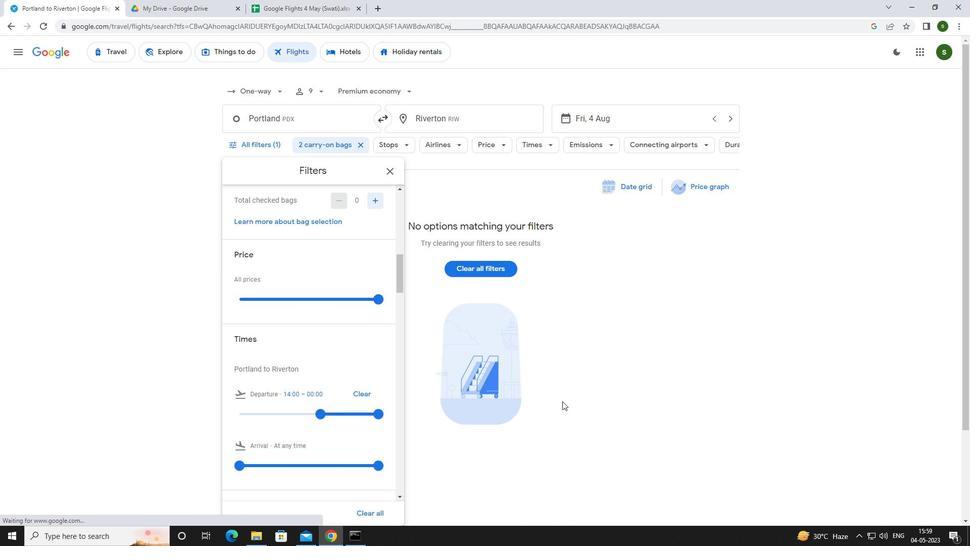 
Action: Mouse moved to (562, 391)
Screenshot: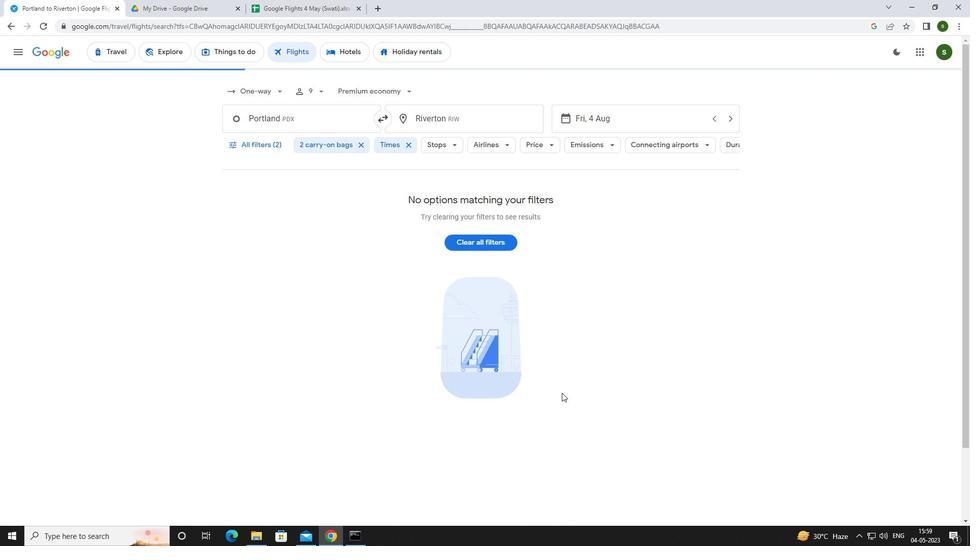 
